 Task: Explore Airbnb accommodation in Bor, Serbia from 2nd November, 2023 to 9th November, 2023 for 5 adults. Place can be shared room with 2 bedrooms having 5 beds and 2 bathrooms. Property type can be flat. Look for 3 properties as per requirement.
Action: Mouse moved to (509, 75)
Screenshot: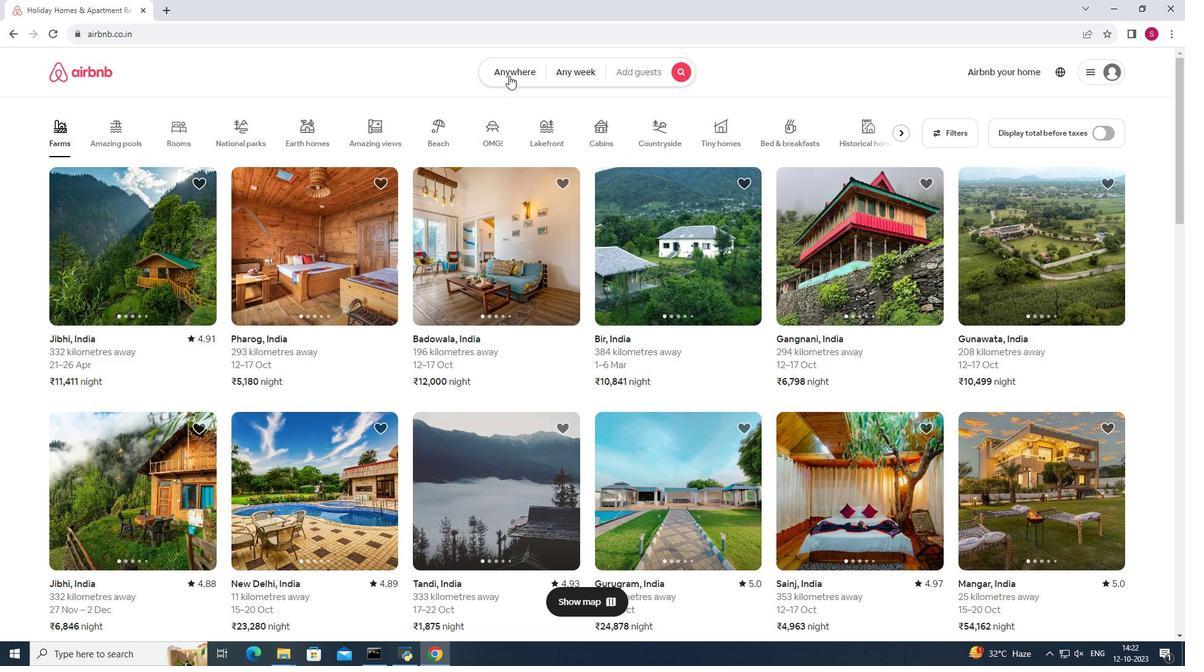 
Action: Mouse pressed left at (509, 75)
Screenshot: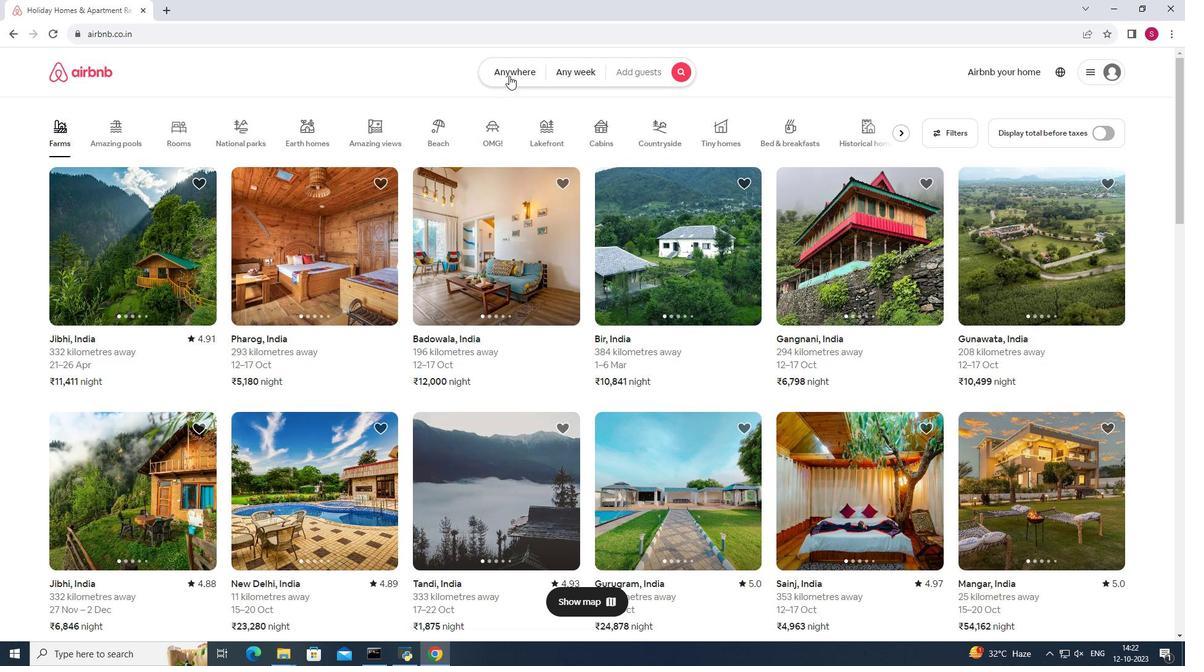 
Action: Mouse moved to (437, 118)
Screenshot: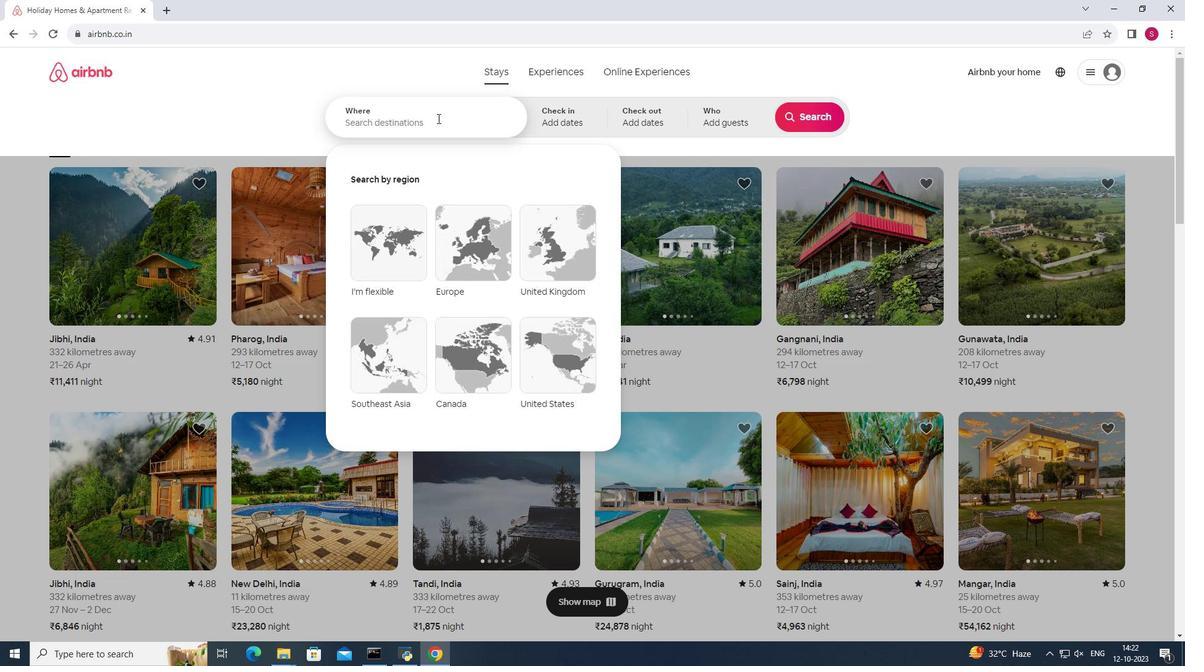 
Action: Mouse pressed left at (437, 118)
Screenshot: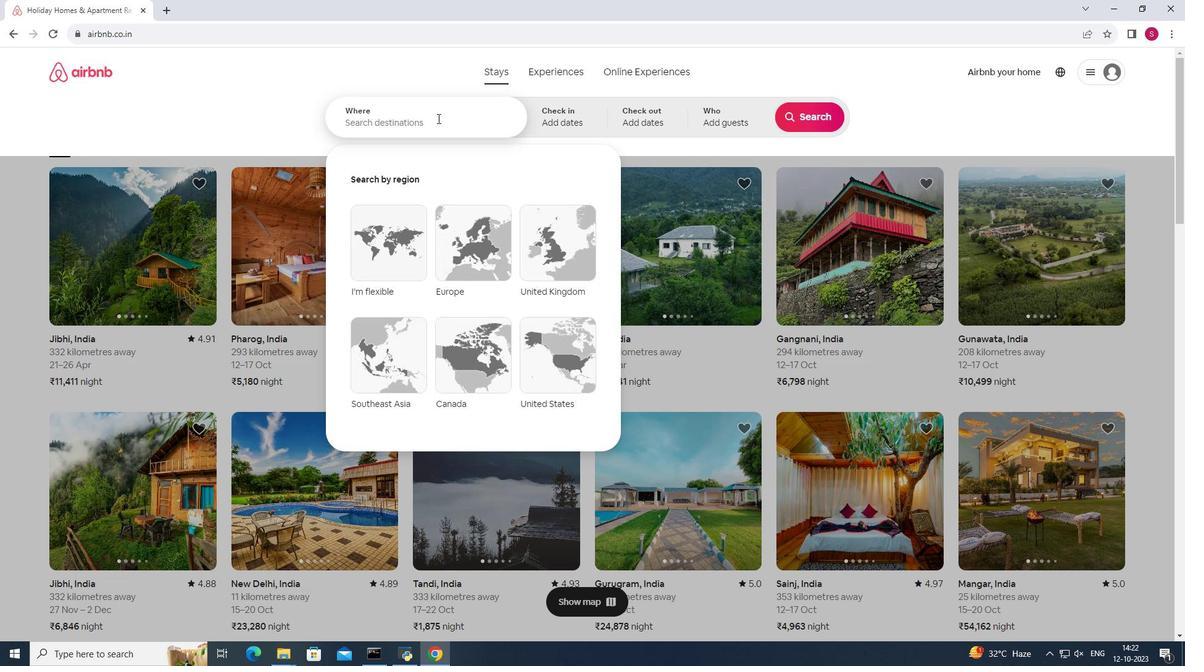 
Action: Mouse moved to (434, 118)
Screenshot: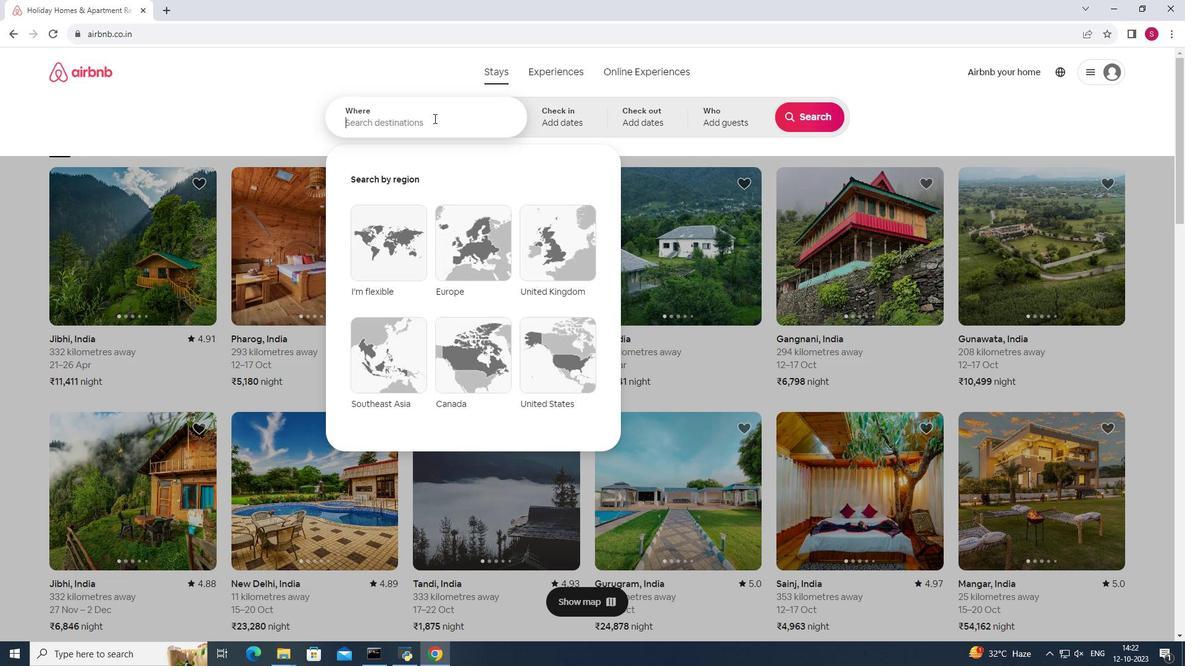 
Action: Key pressed <Key.shift>Bor<Key.space>,<Key.space><Key.shift>Serbia
Screenshot: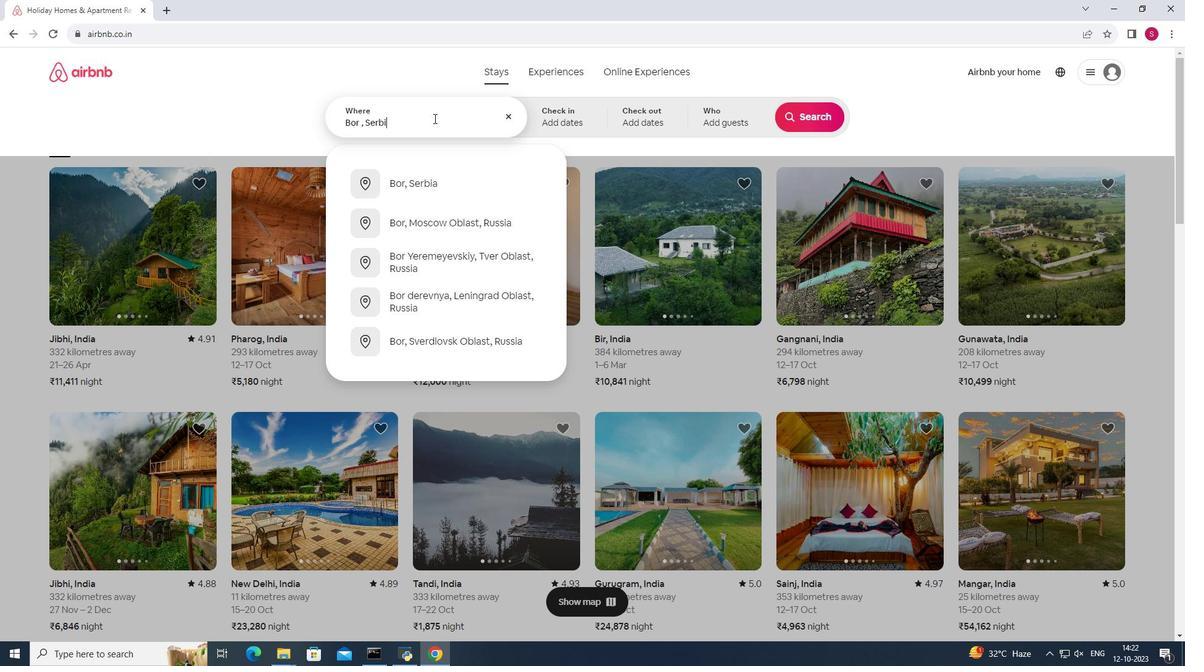 
Action: Mouse moved to (434, 188)
Screenshot: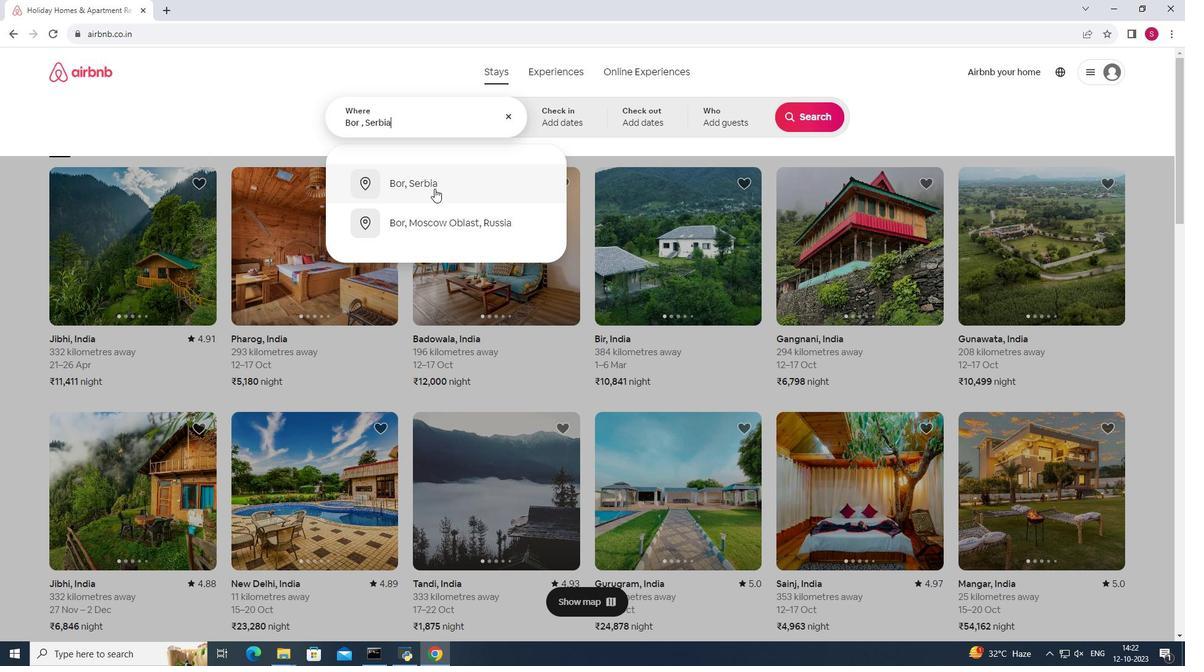 
Action: Mouse pressed left at (434, 188)
Screenshot: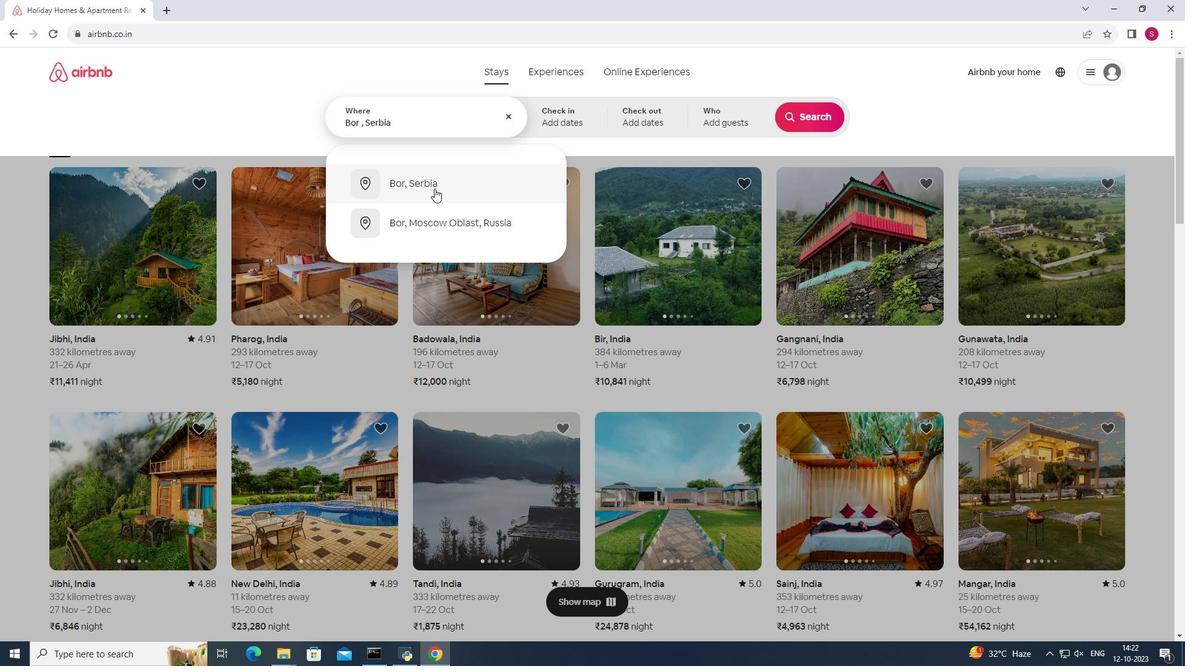 
Action: Mouse moved to (737, 271)
Screenshot: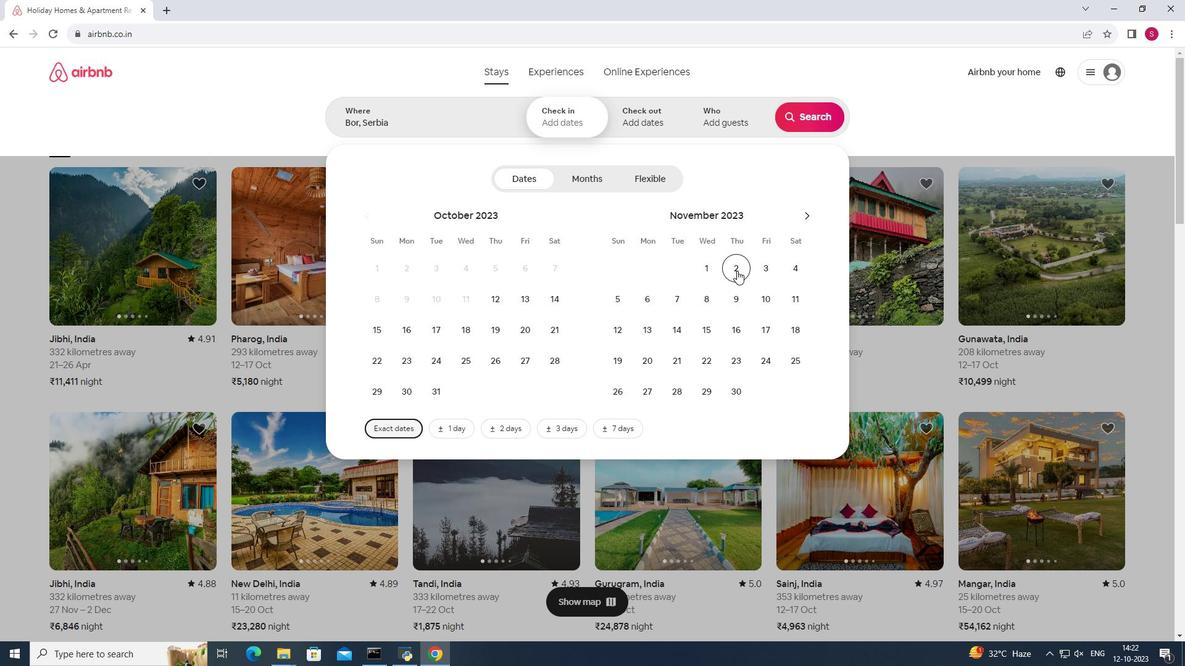 
Action: Mouse pressed left at (737, 271)
Screenshot: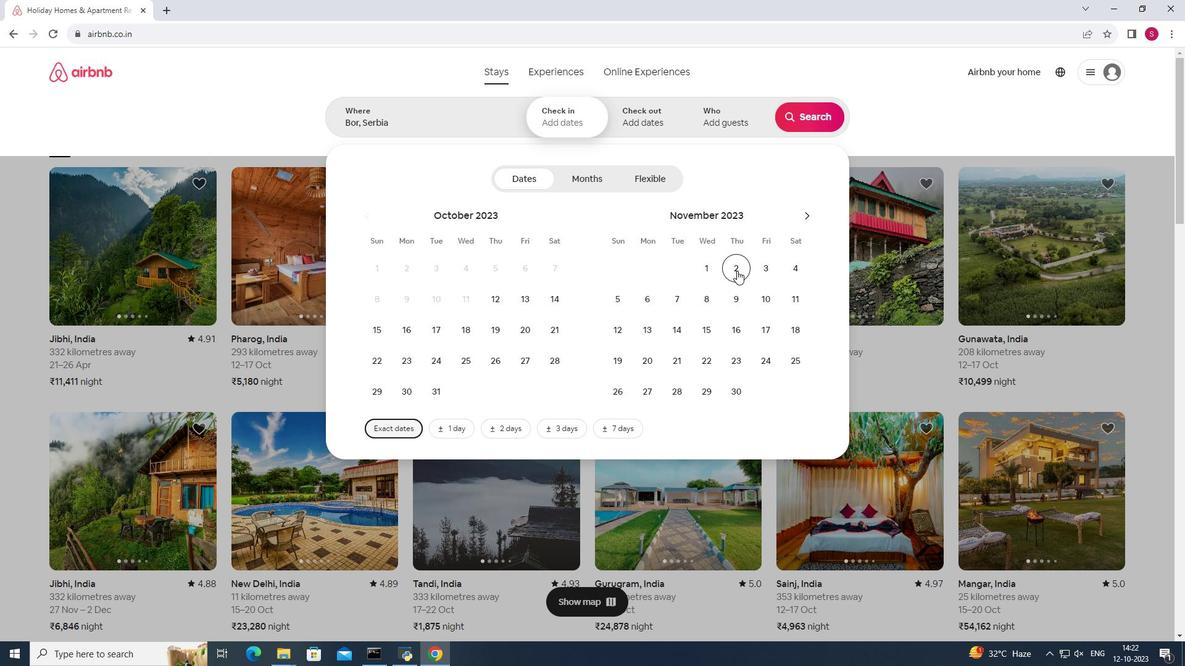 
Action: Mouse moved to (730, 303)
Screenshot: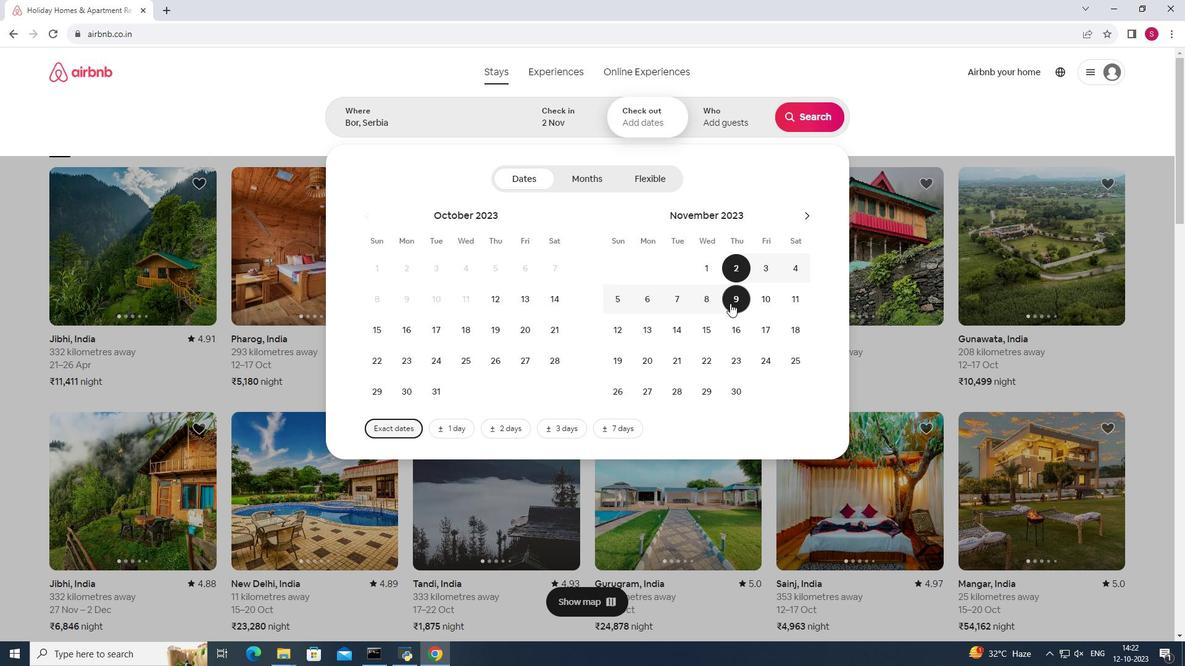 
Action: Mouse pressed left at (730, 303)
Screenshot: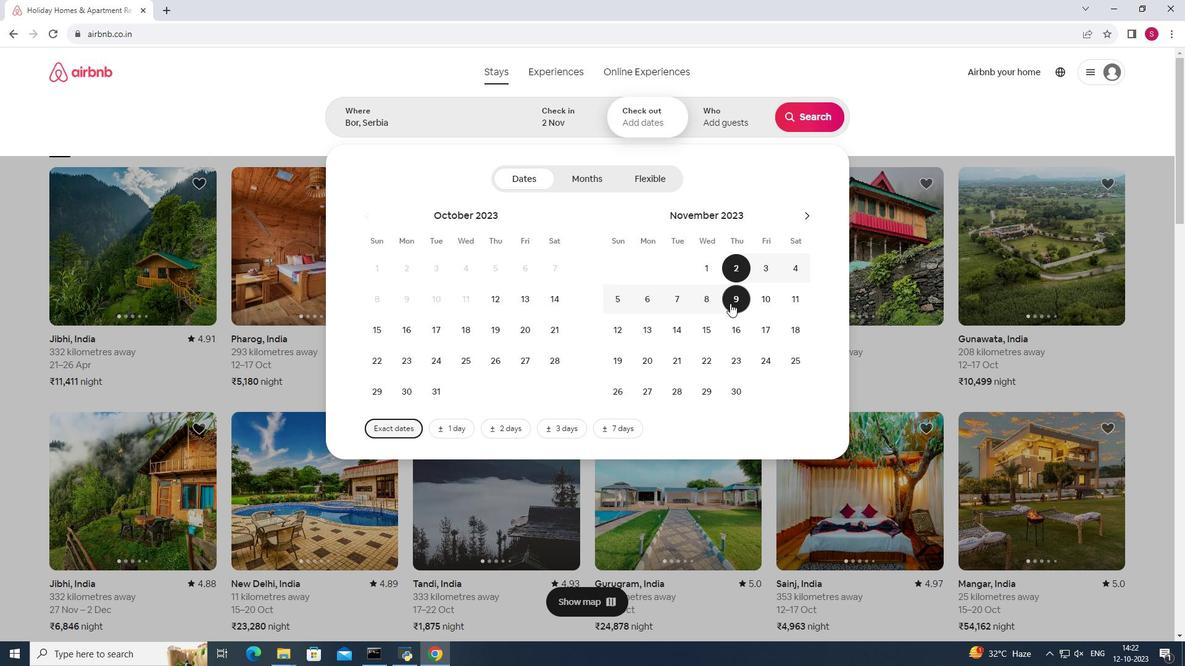 
Action: Mouse moved to (709, 116)
Screenshot: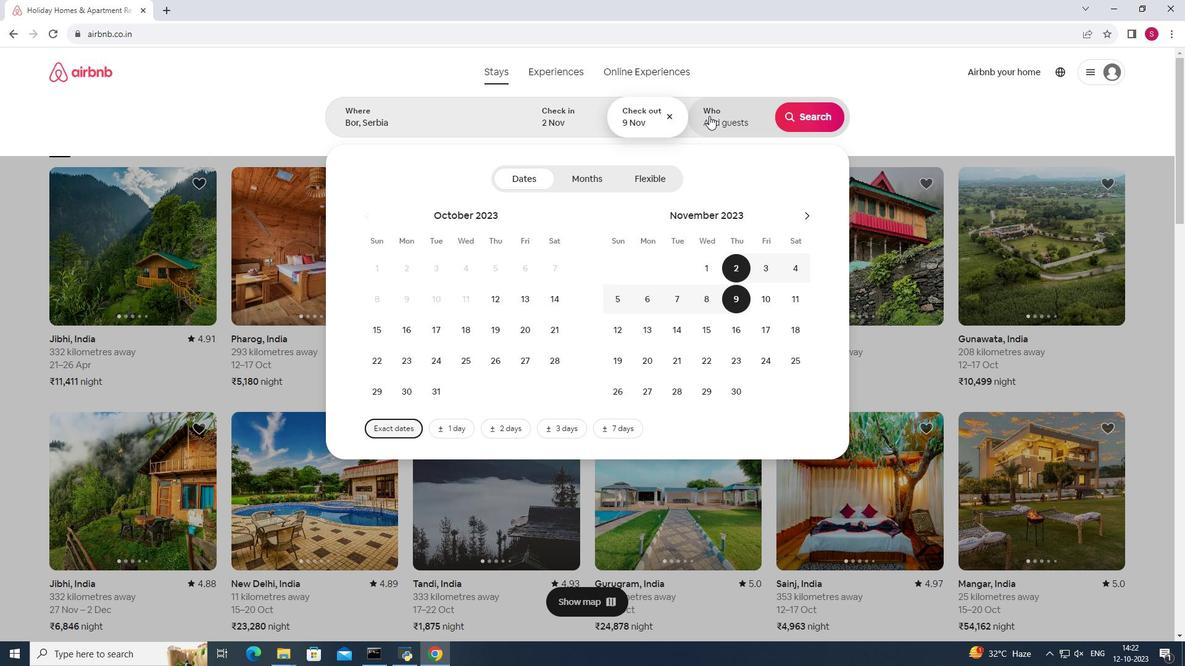 
Action: Mouse pressed left at (709, 116)
Screenshot: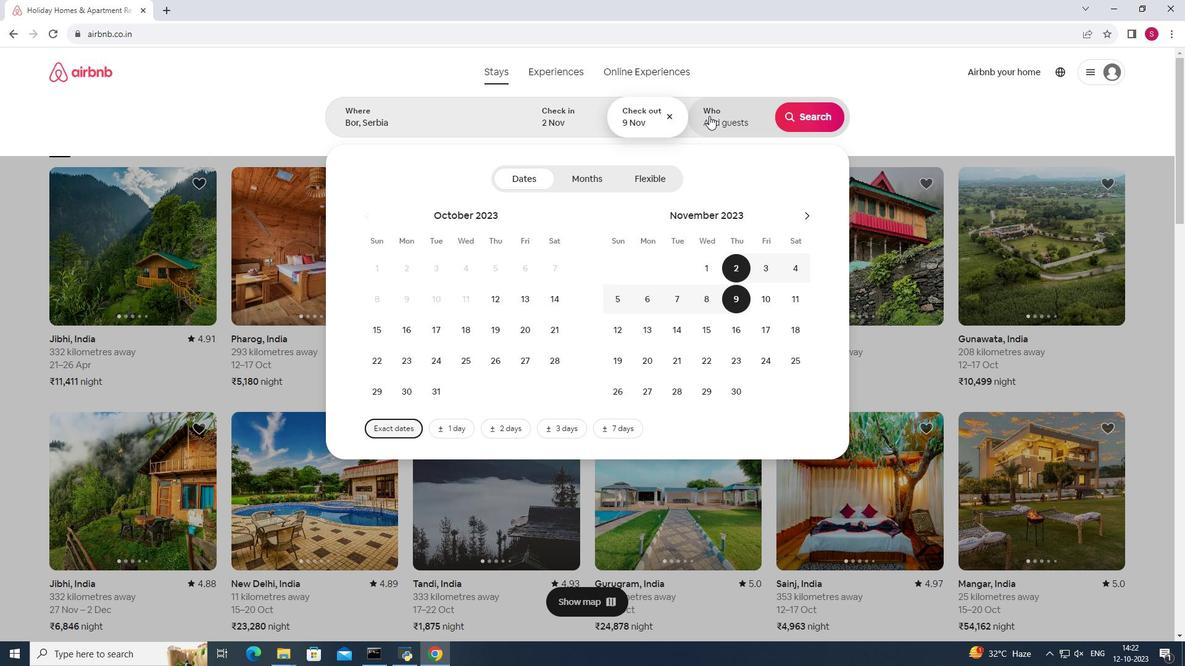 
Action: Mouse moved to (818, 180)
Screenshot: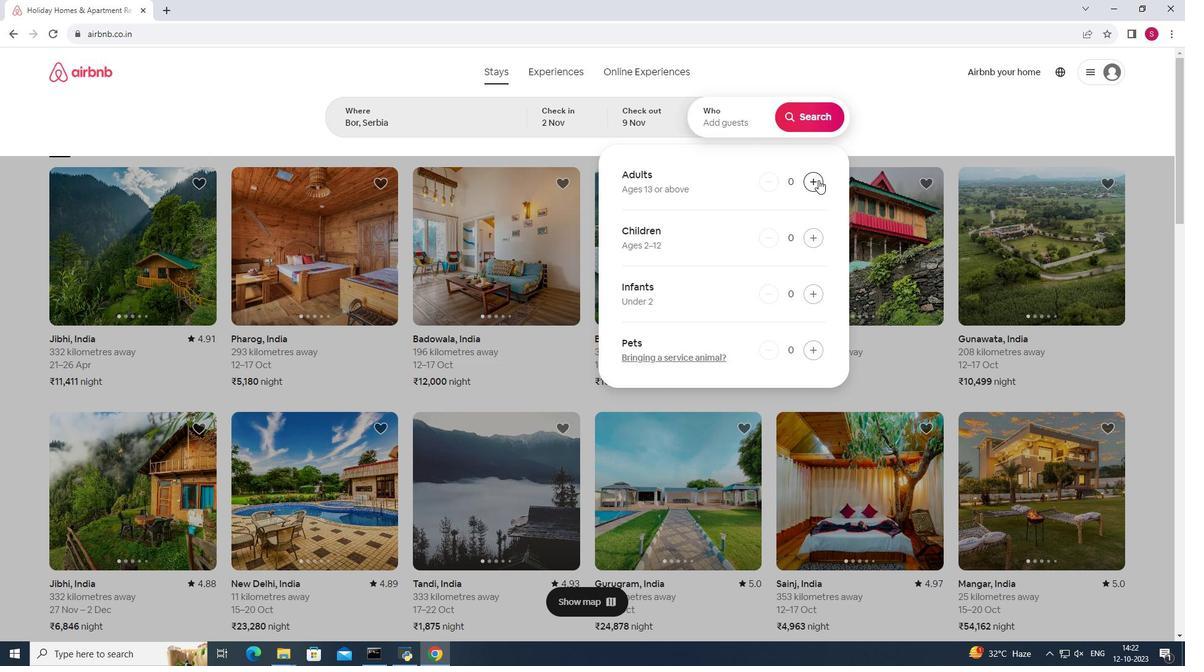 
Action: Mouse pressed left at (818, 180)
Screenshot: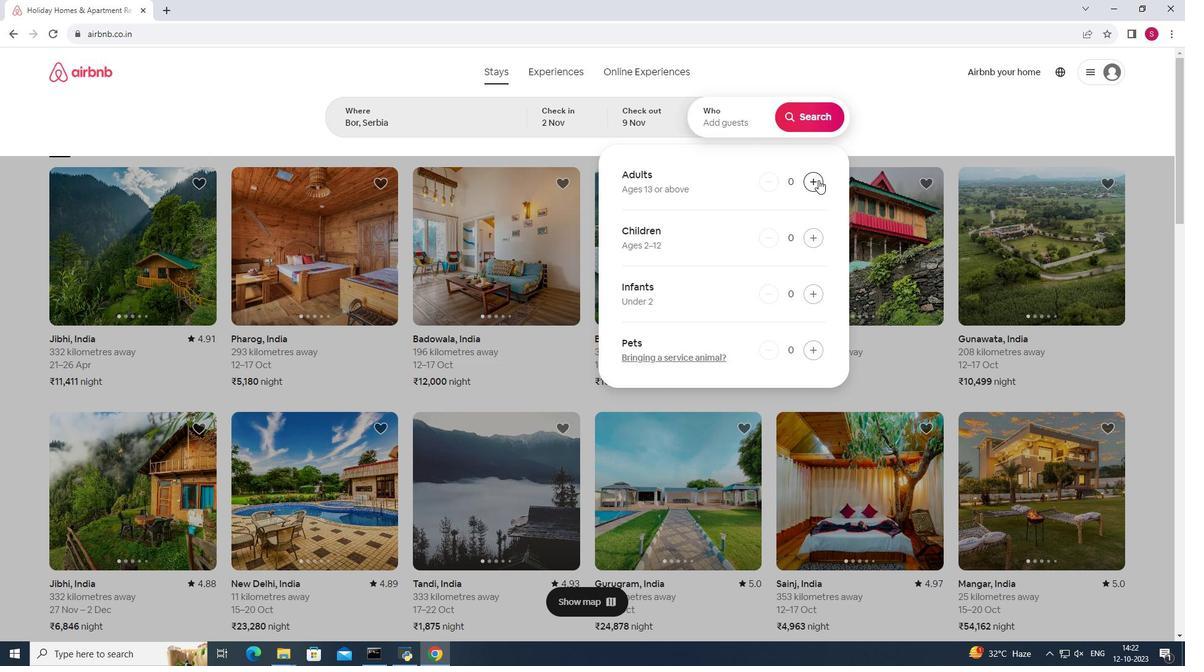 
Action: Mouse moved to (818, 180)
Screenshot: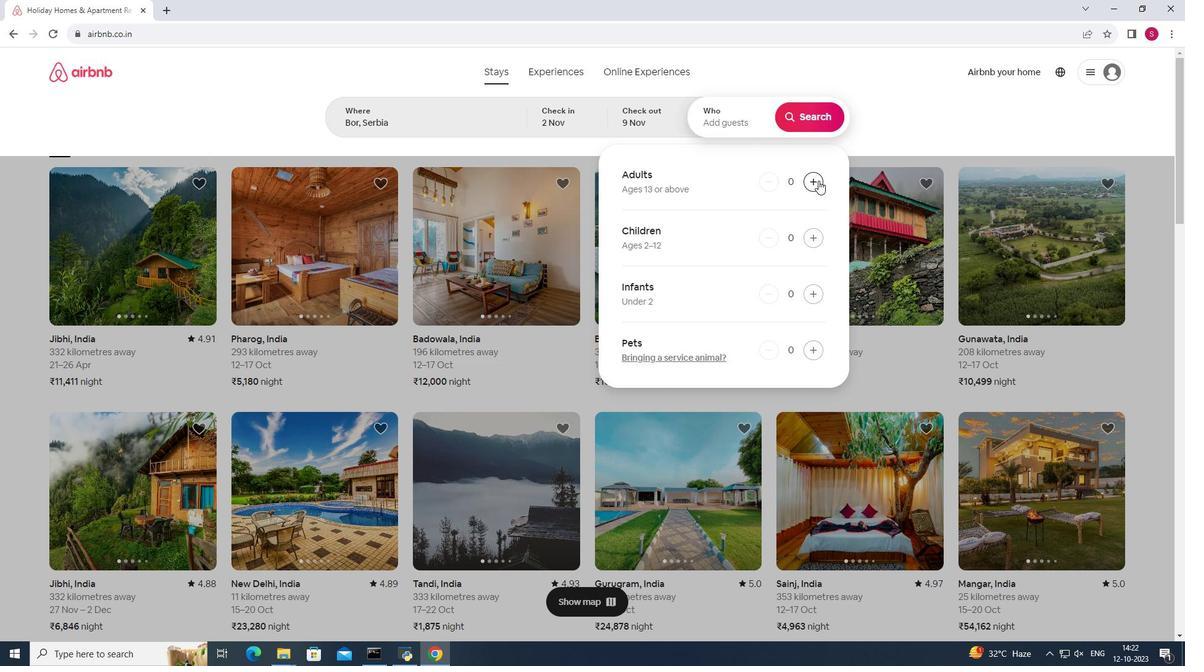 
Action: Mouse pressed left at (818, 180)
Screenshot: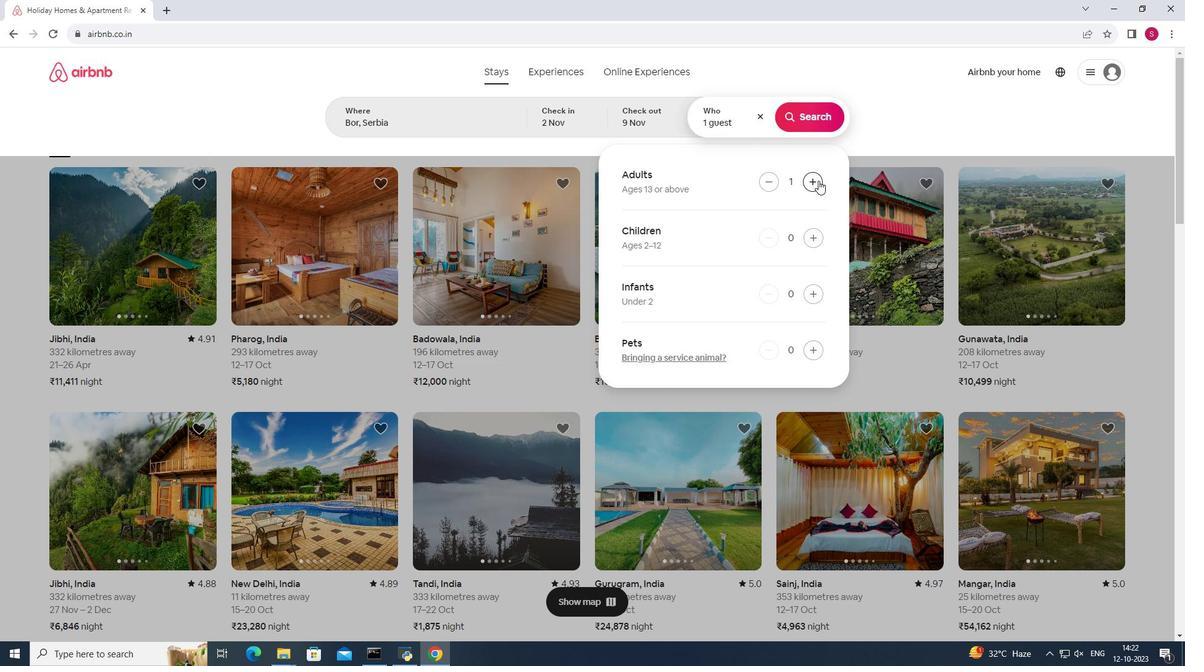 
Action: Mouse moved to (813, 186)
Screenshot: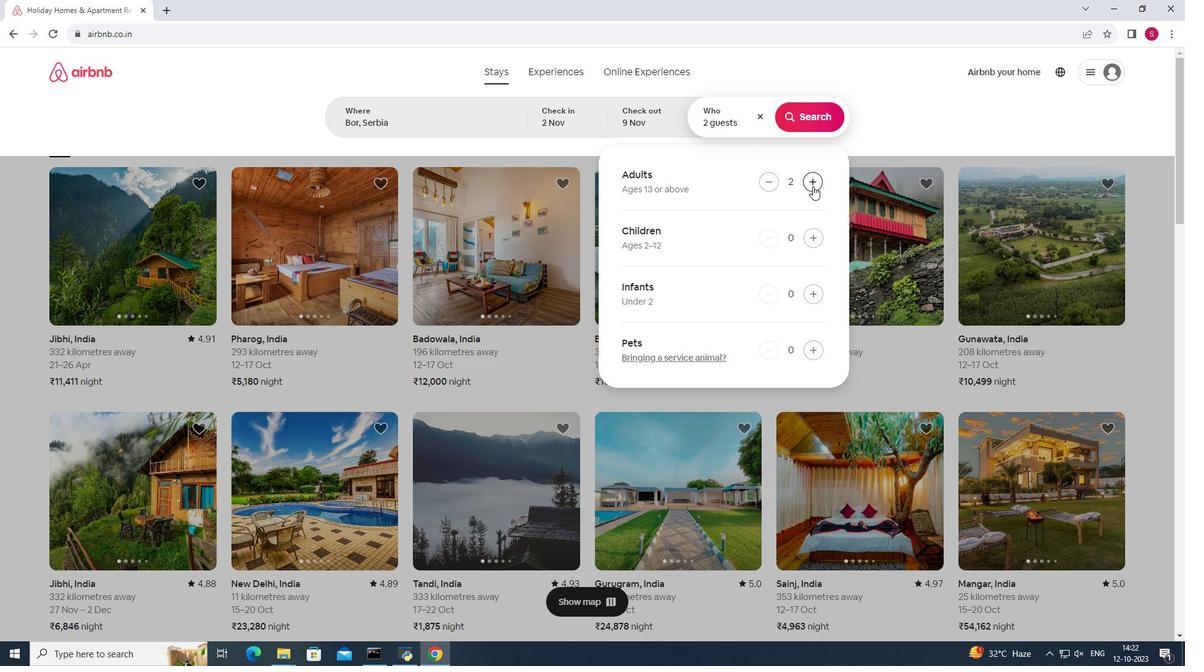
Action: Mouse pressed left at (813, 186)
Screenshot: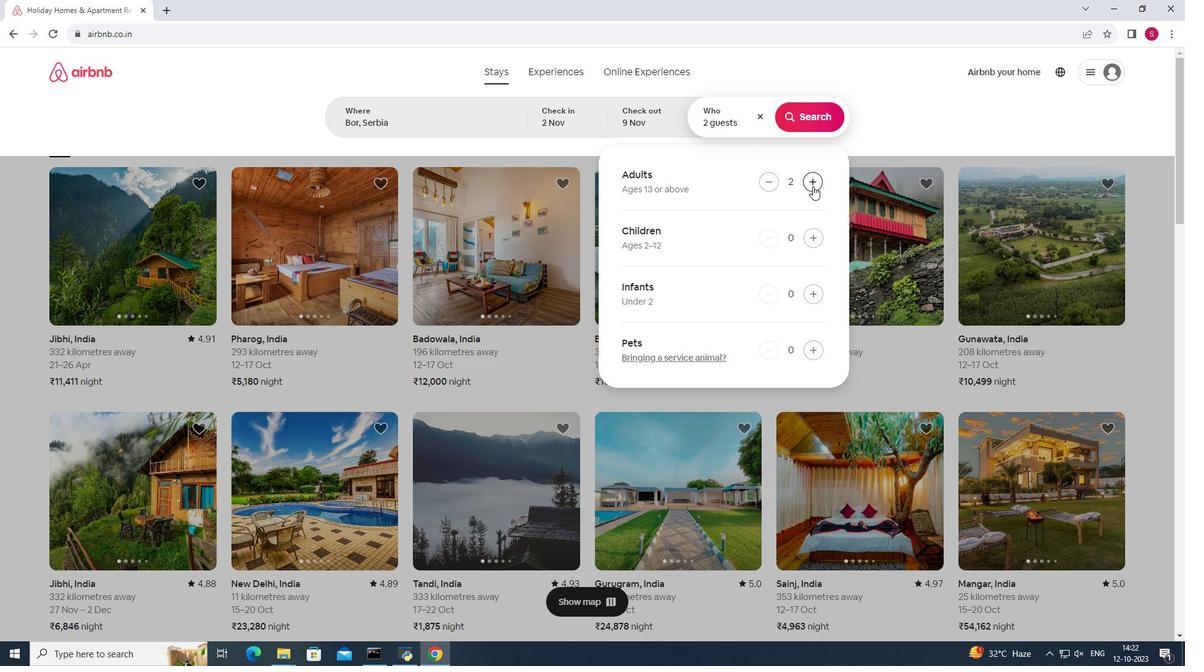 
Action: Mouse moved to (813, 186)
Screenshot: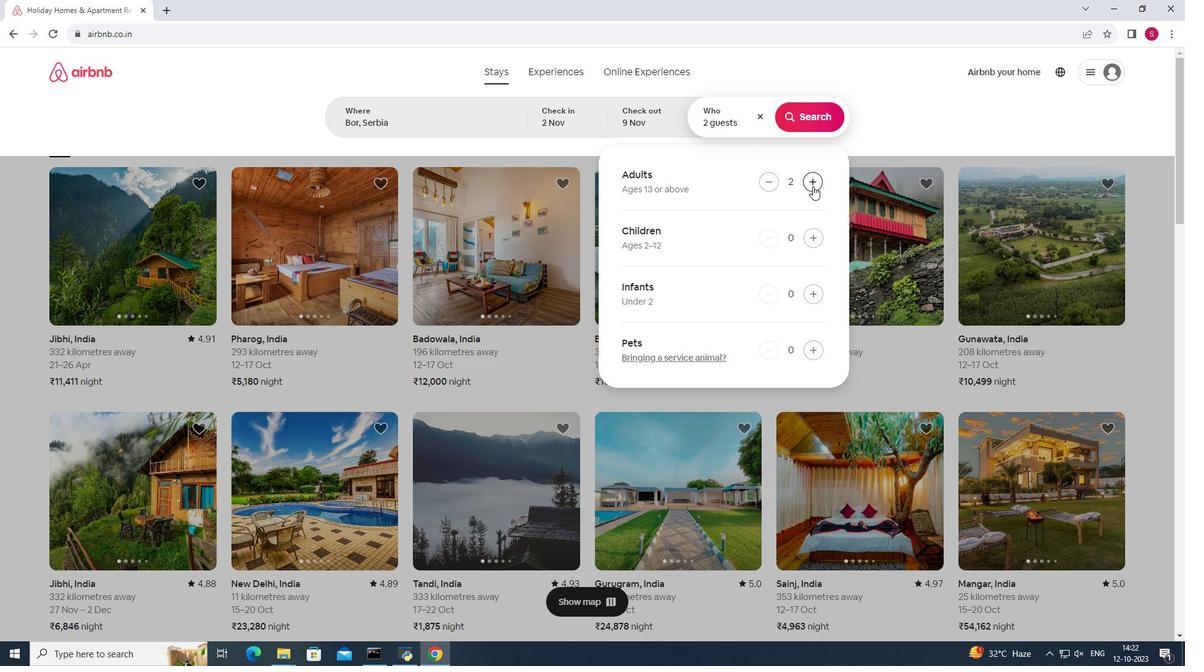 
Action: Mouse pressed left at (813, 186)
Screenshot: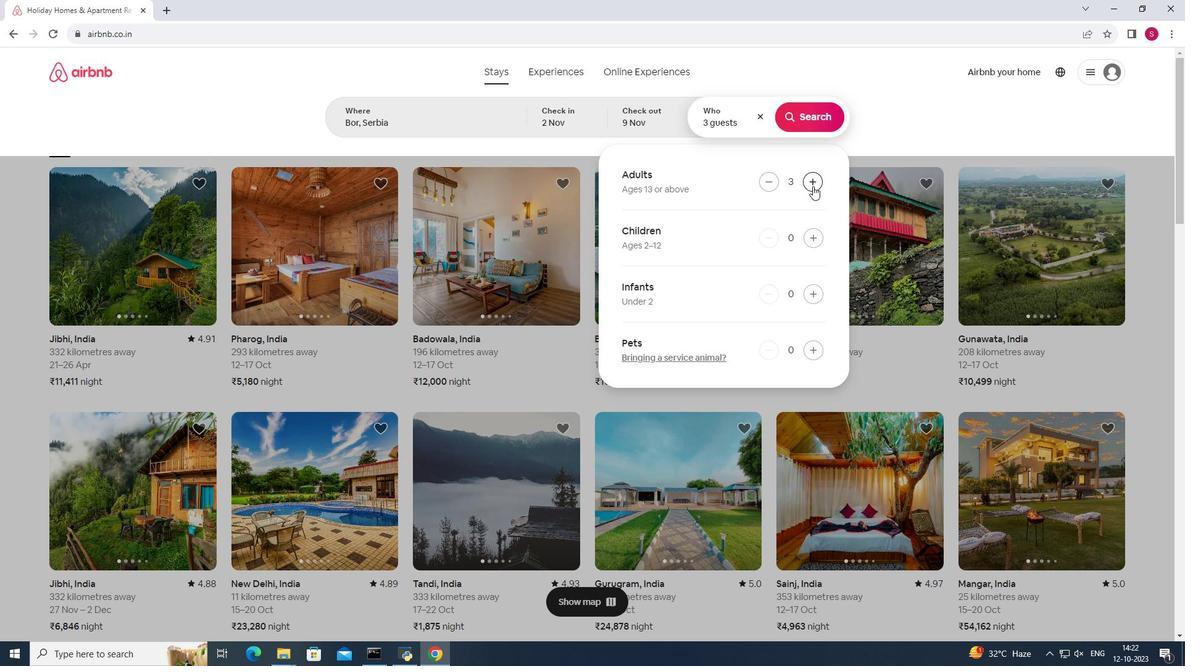 
Action: Mouse pressed left at (813, 186)
Screenshot: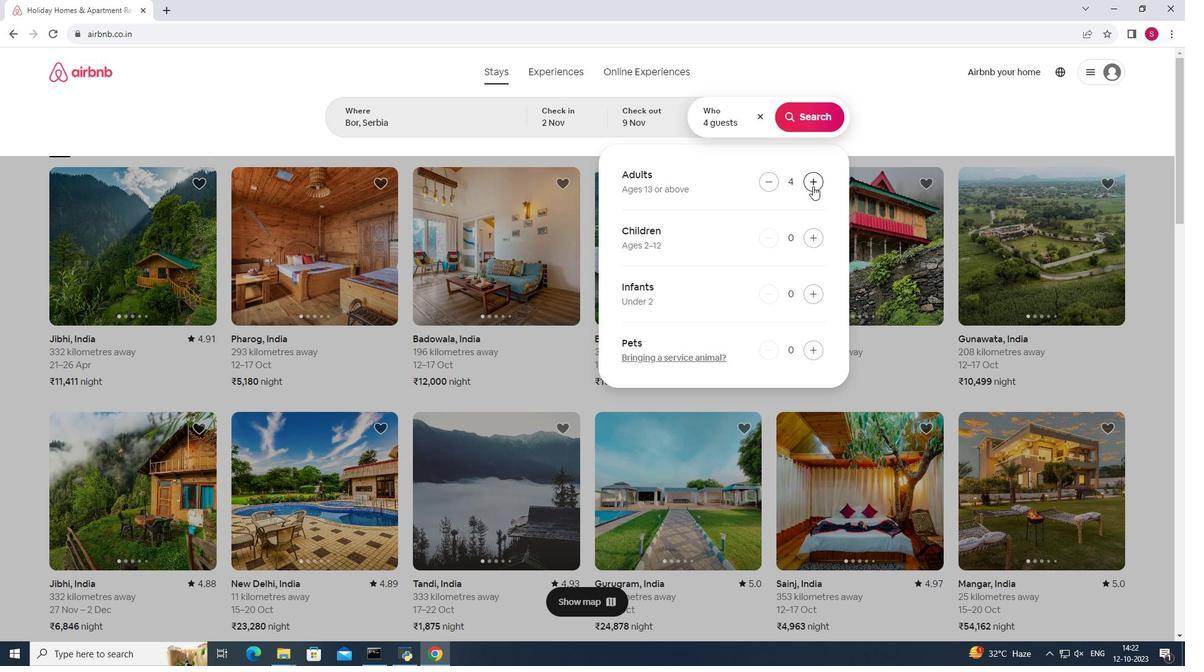 
Action: Mouse moved to (810, 121)
Screenshot: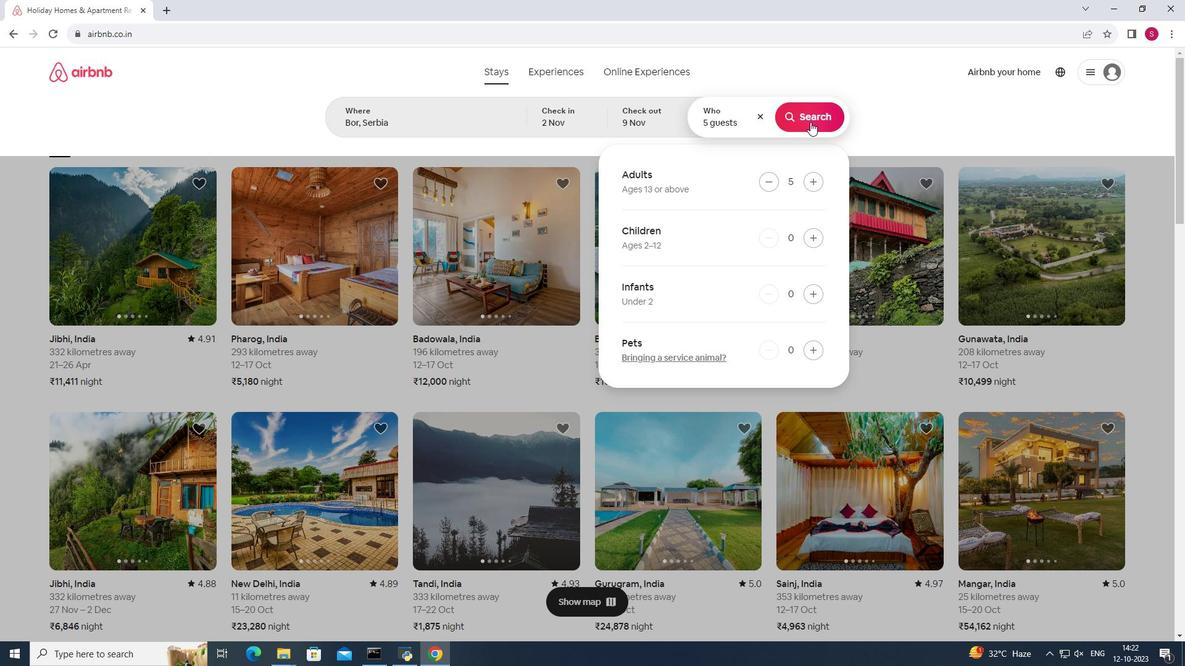 
Action: Mouse pressed left at (810, 121)
Screenshot: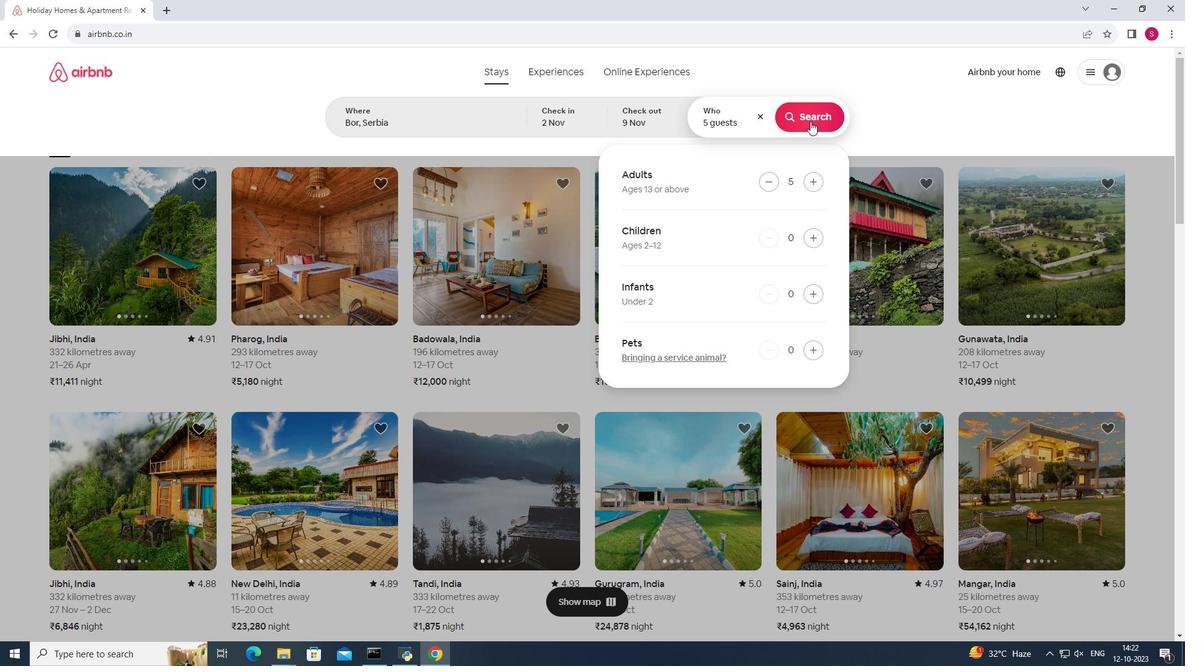 
Action: Mouse moved to (977, 123)
Screenshot: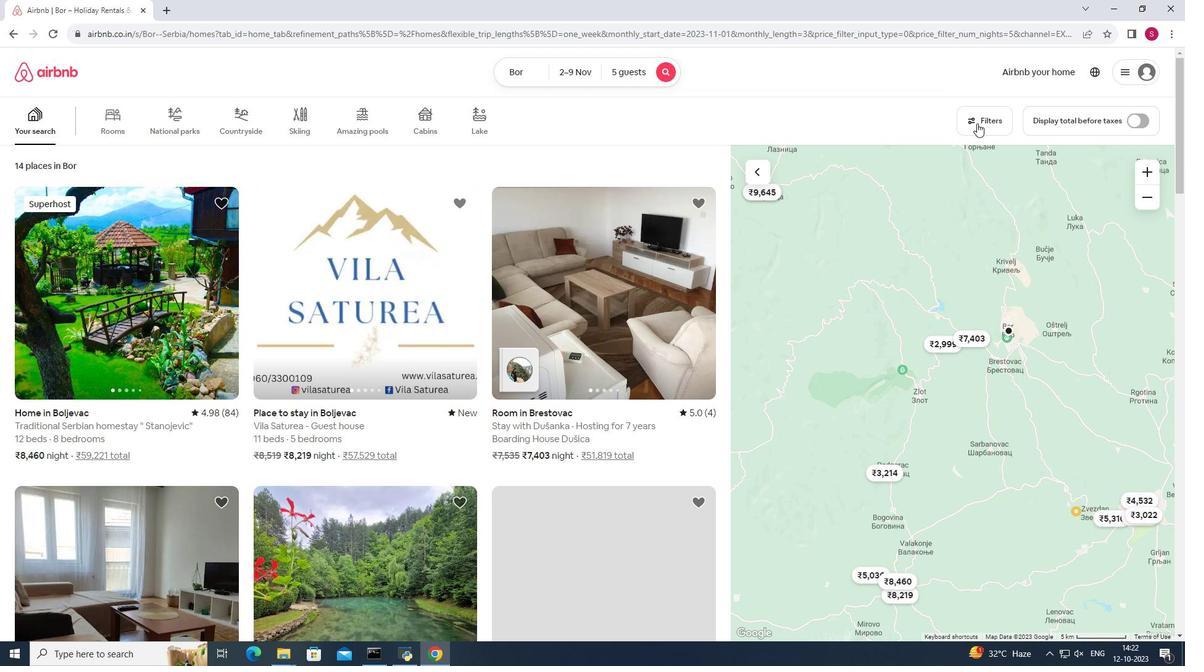 
Action: Mouse pressed left at (977, 123)
Screenshot: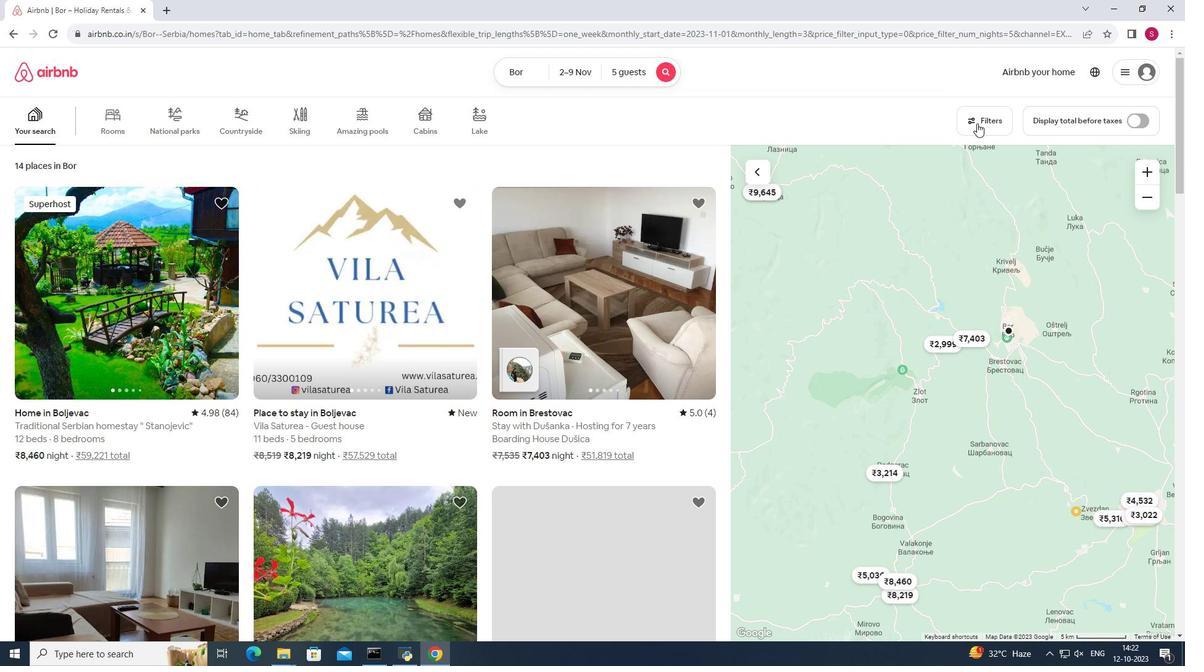
Action: Mouse moved to (569, 298)
Screenshot: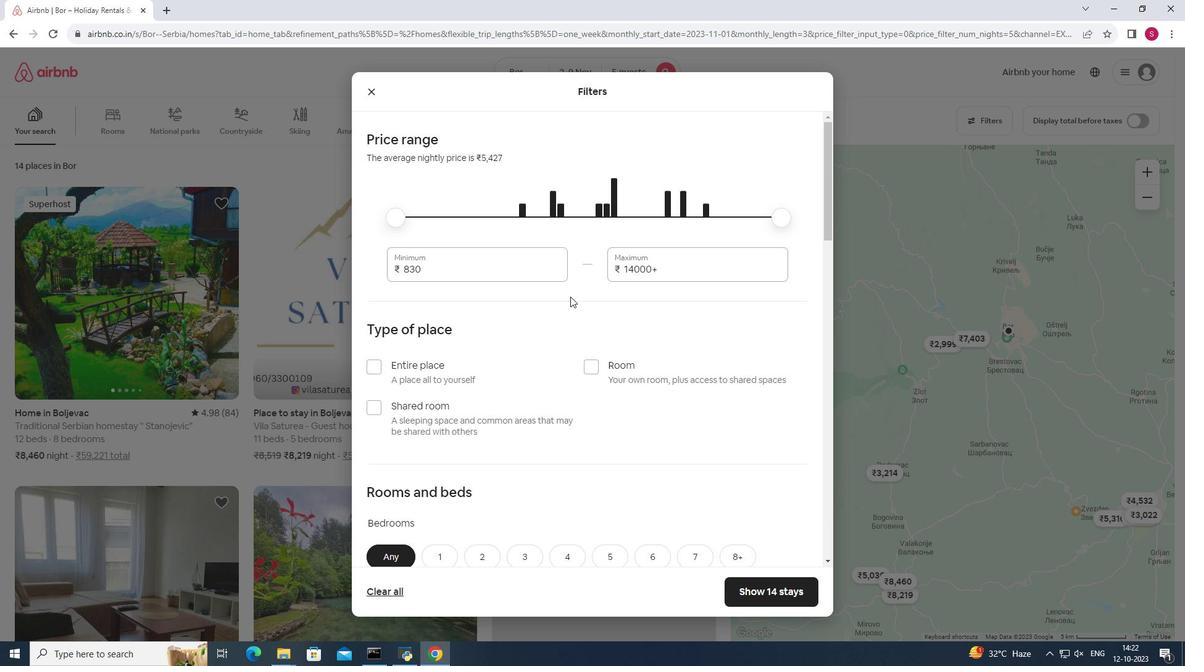 
Action: Mouse scrolled (569, 297) with delta (0, 0)
Screenshot: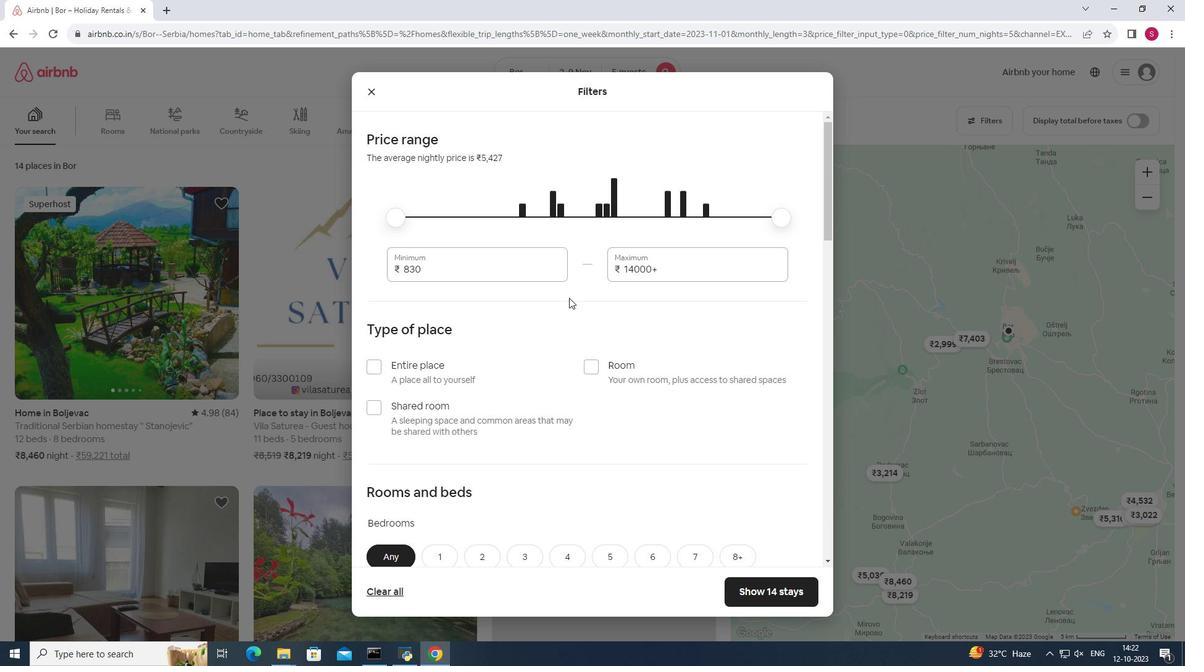 
Action: Mouse moved to (380, 349)
Screenshot: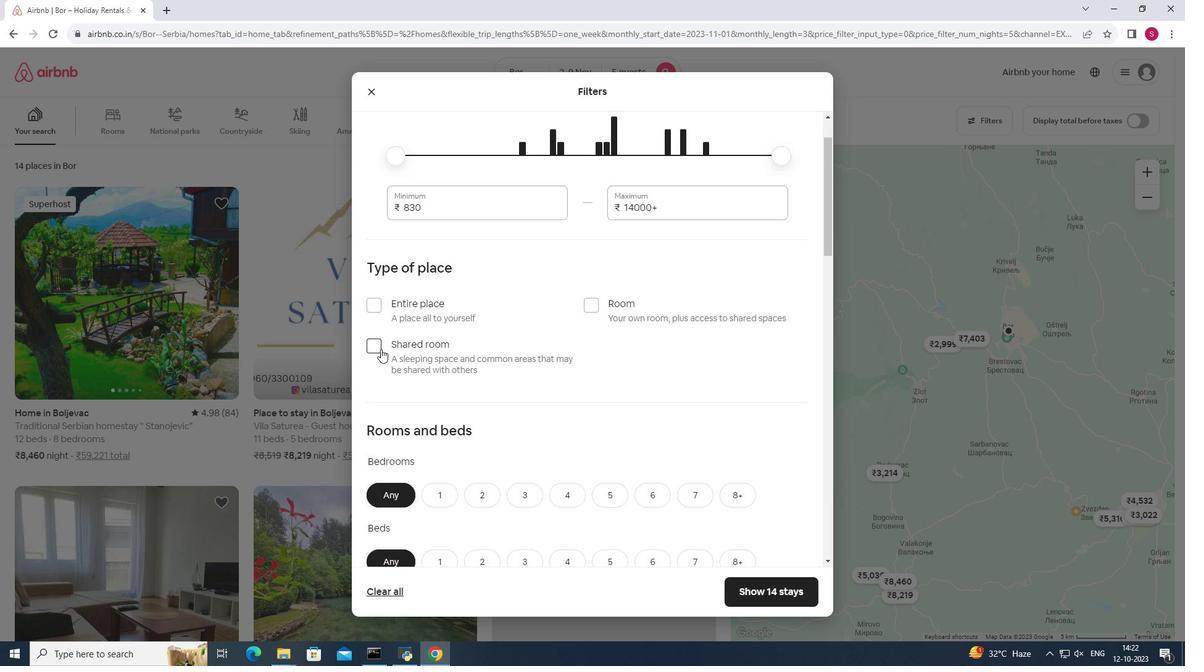 
Action: Mouse pressed left at (380, 349)
Screenshot: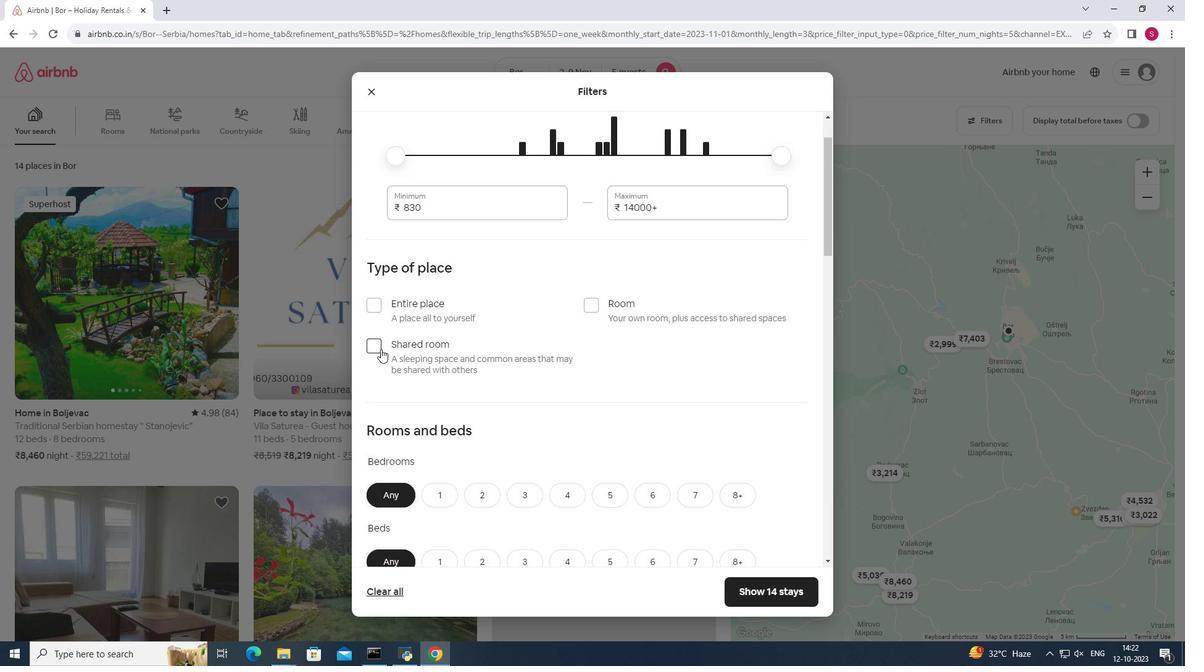 
Action: Mouse moved to (632, 362)
Screenshot: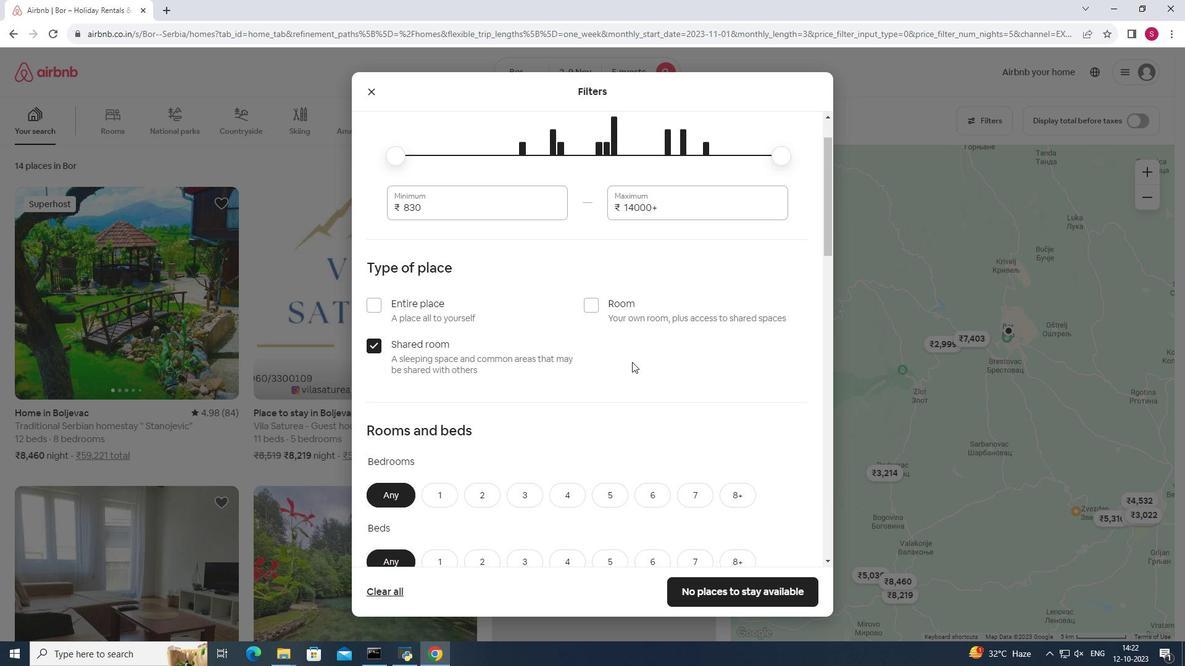 
Action: Mouse scrolled (632, 361) with delta (0, 0)
Screenshot: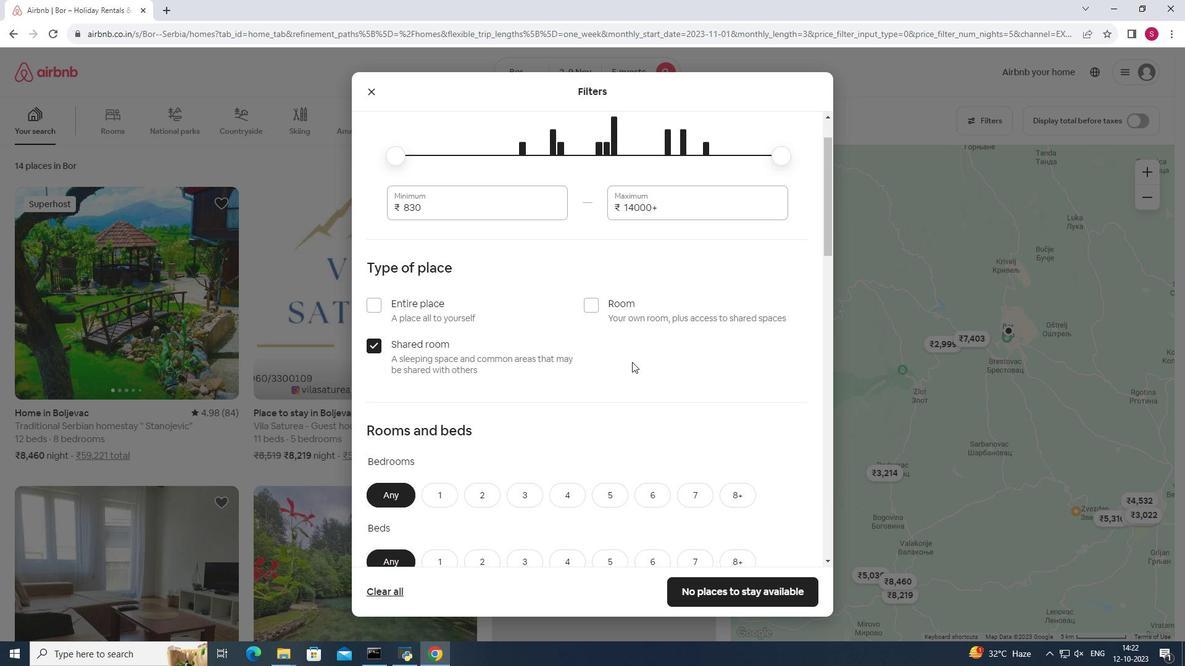 
Action: Mouse scrolled (632, 361) with delta (0, 0)
Screenshot: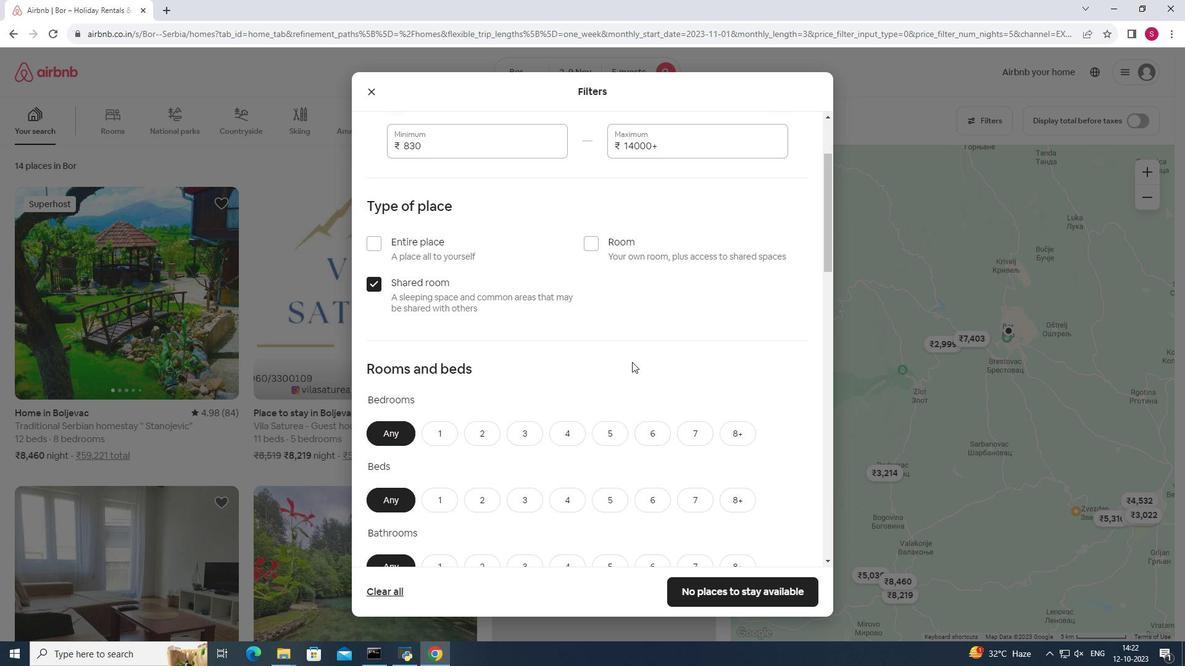 
Action: Mouse scrolled (632, 361) with delta (0, 0)
Screenshot: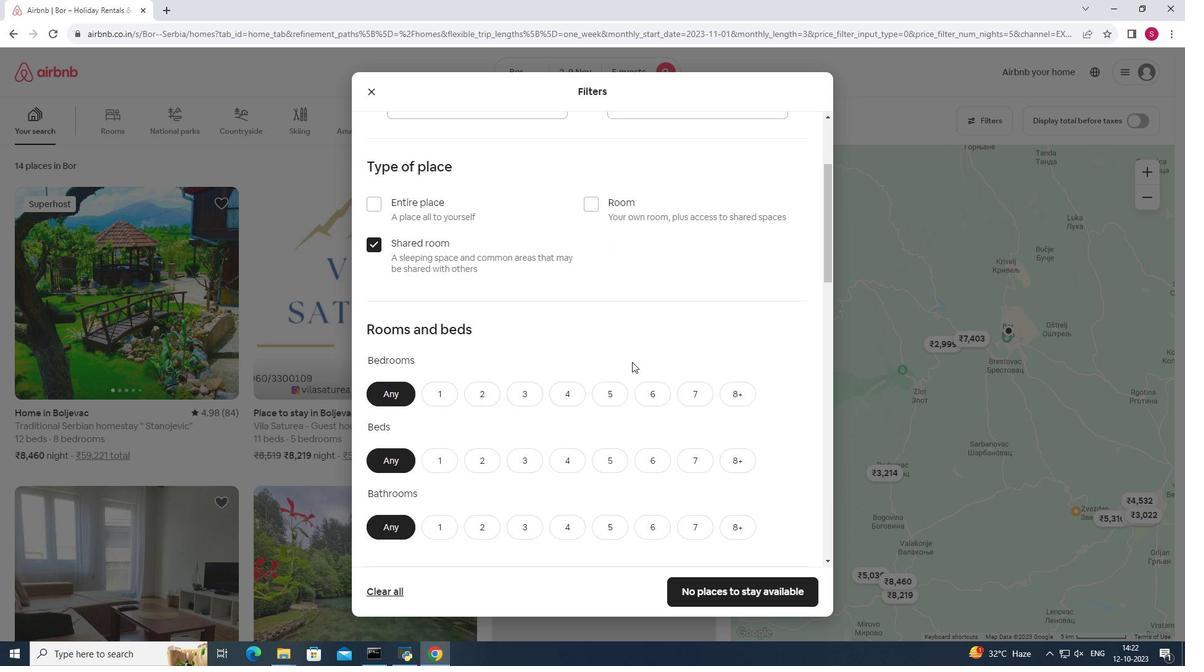 
Action: Mouse moved to (485, 313)
Screenshot: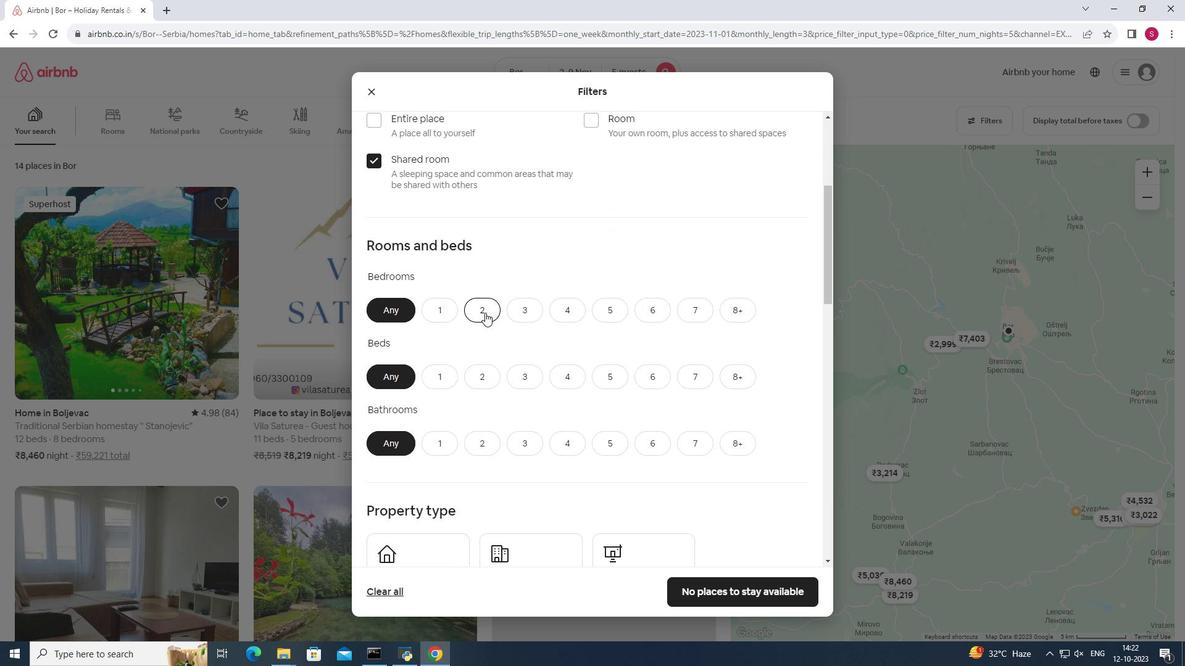 
Action: Mouse pressed left at (485, 313)
Screenshot: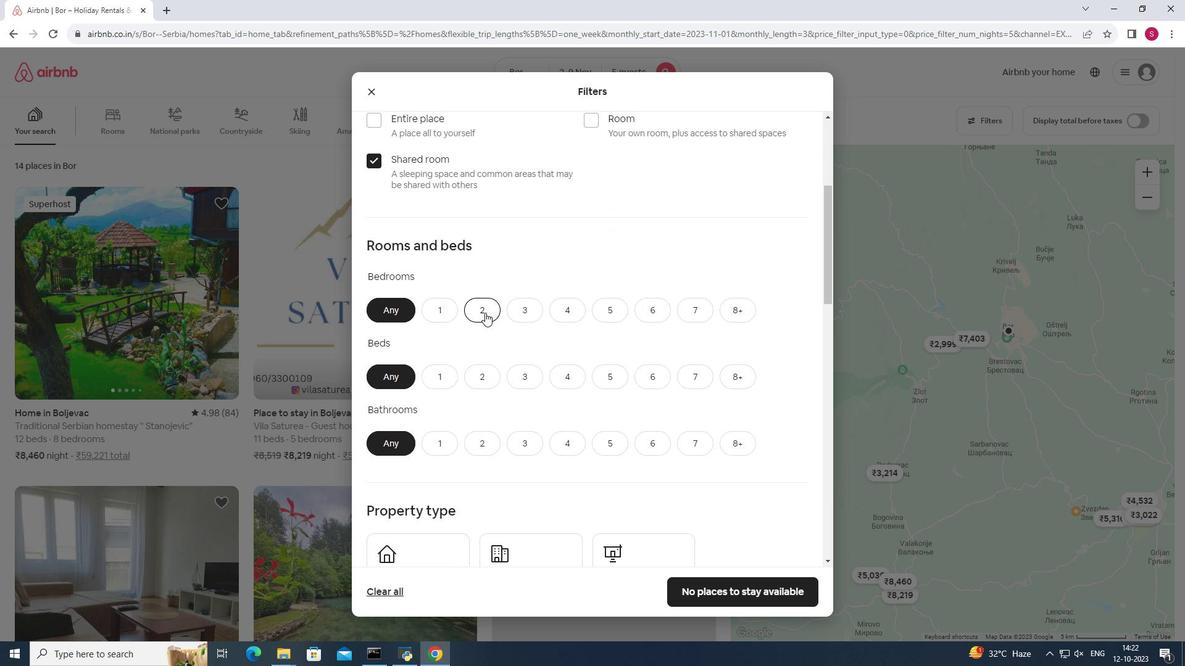 
Action: Mouse moved to (606, 377)
Screenshot: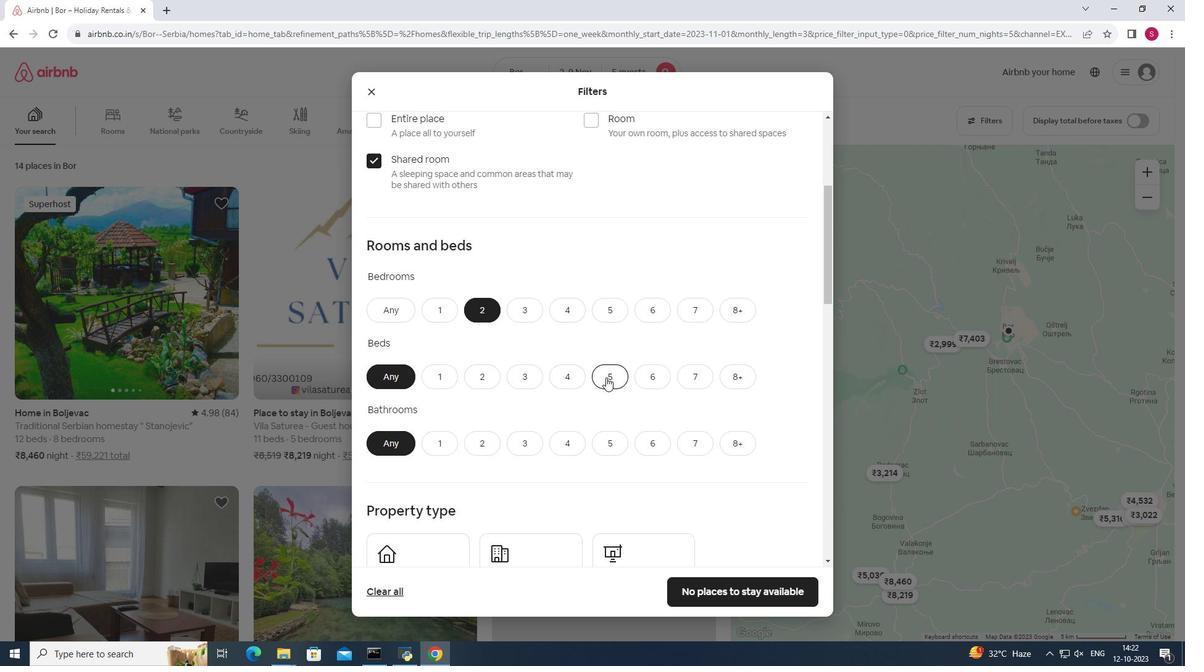 
Action: Mouse pressed left at (606, 377)
Screenshot: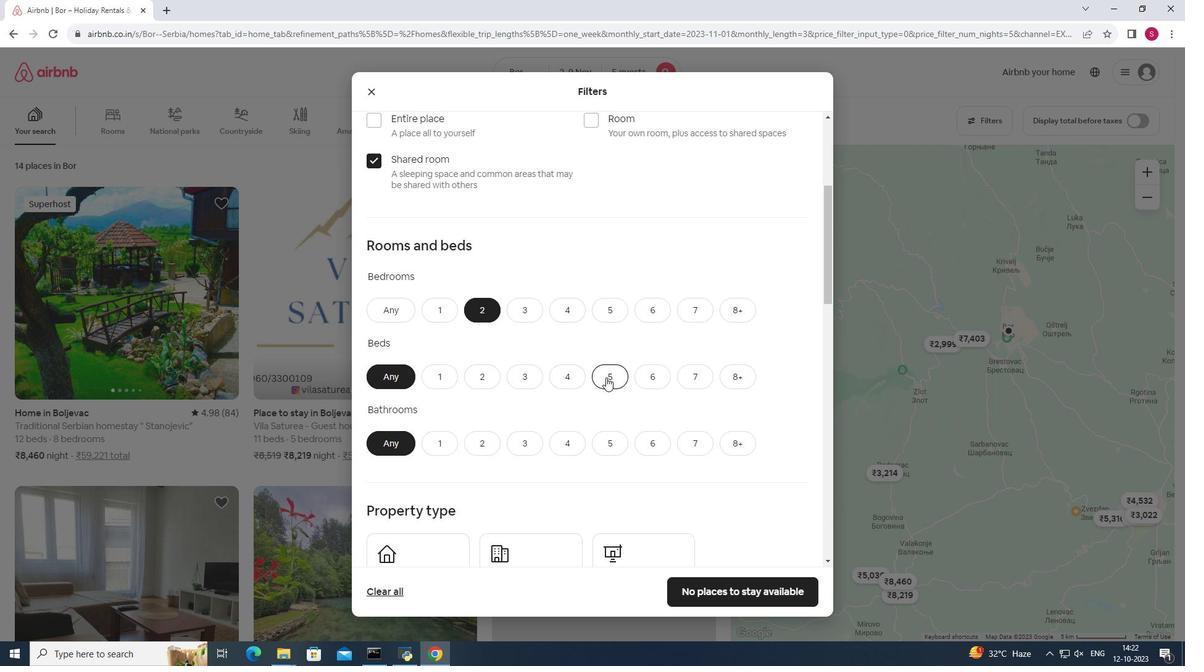 
Action: Mouse moved to (482, 448)
Screenshot: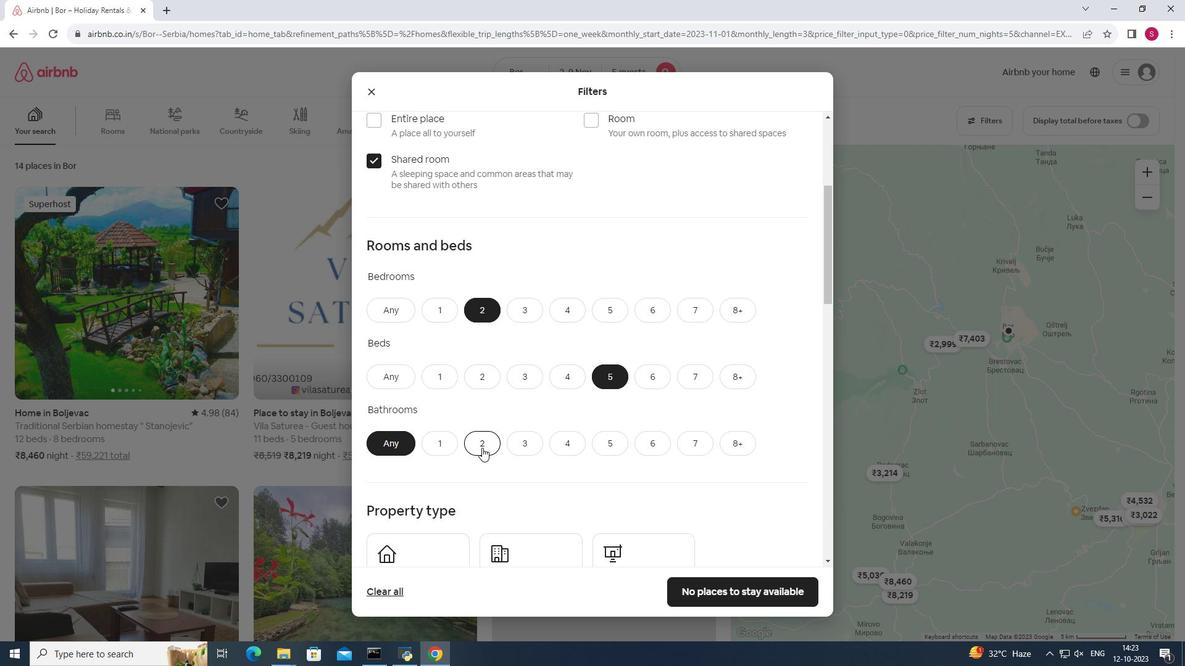 
Action: Mouse pressed left at (482, 448)
Screenshot: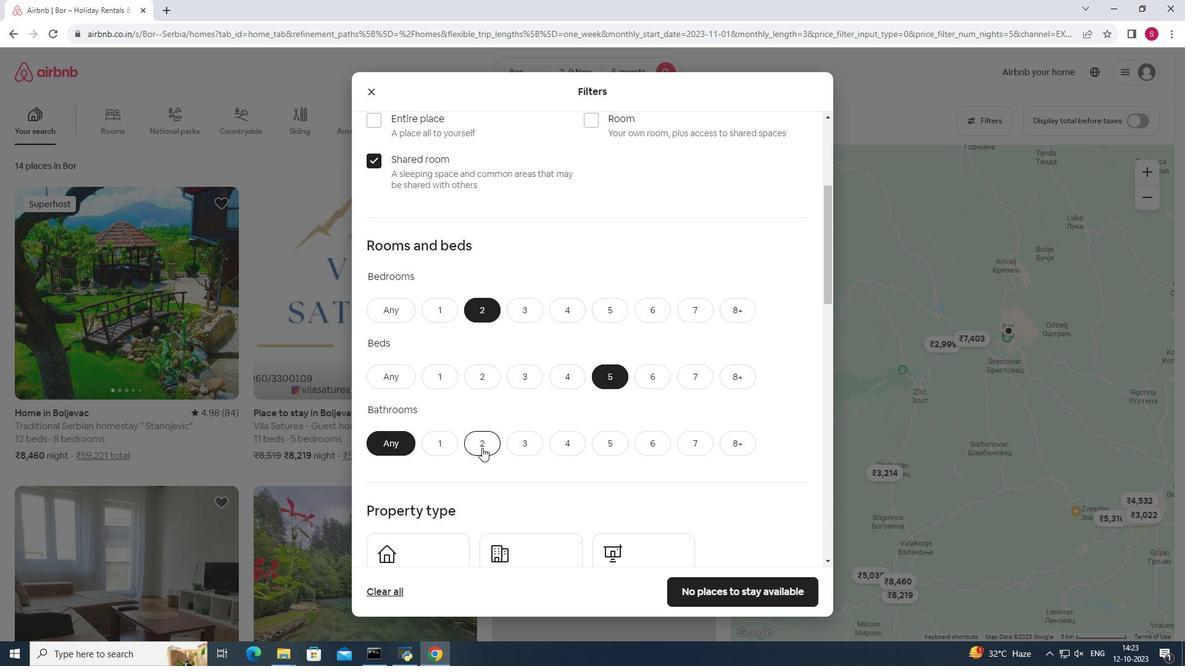 
Action: Mouse moved to (796, 478)
Screenshot: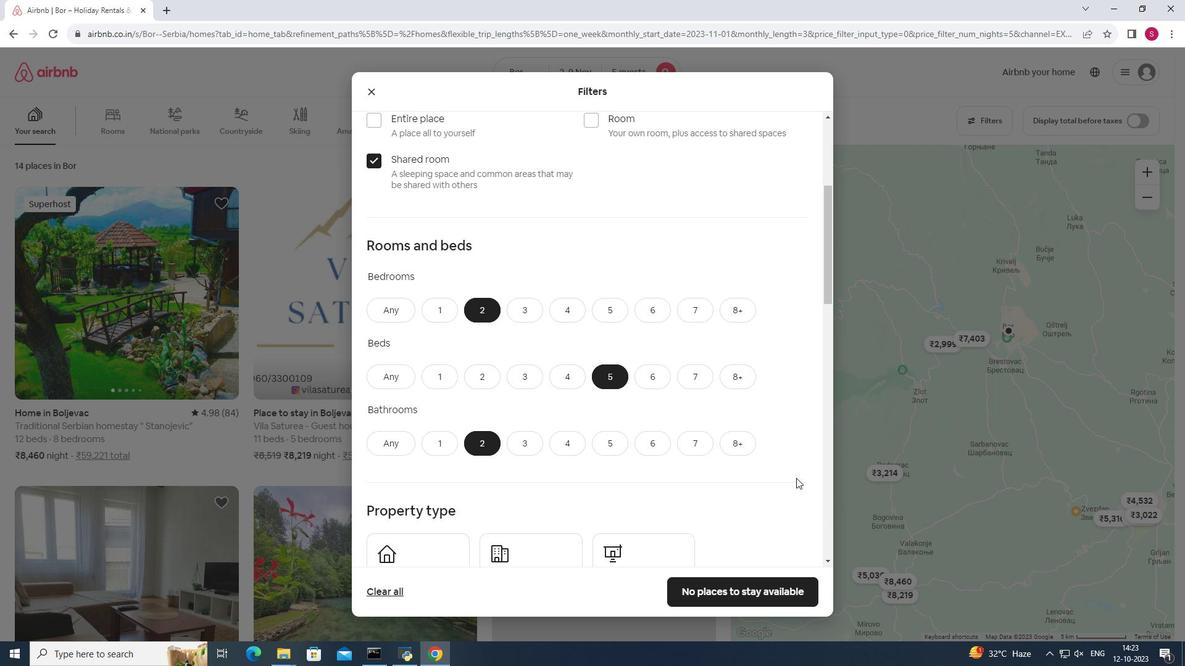 
Action: Mouse scrolled (796, 477) with delta (0, 0)
Screenshot: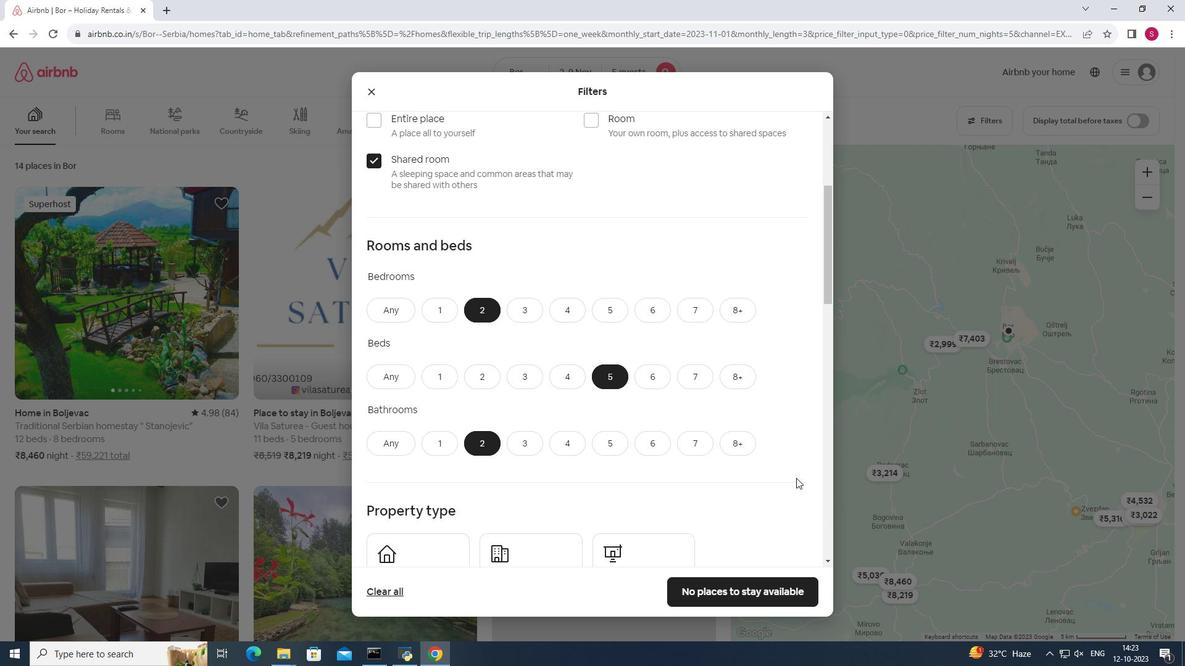 
Action: Mouse moved to (794, 477)
Screenshot: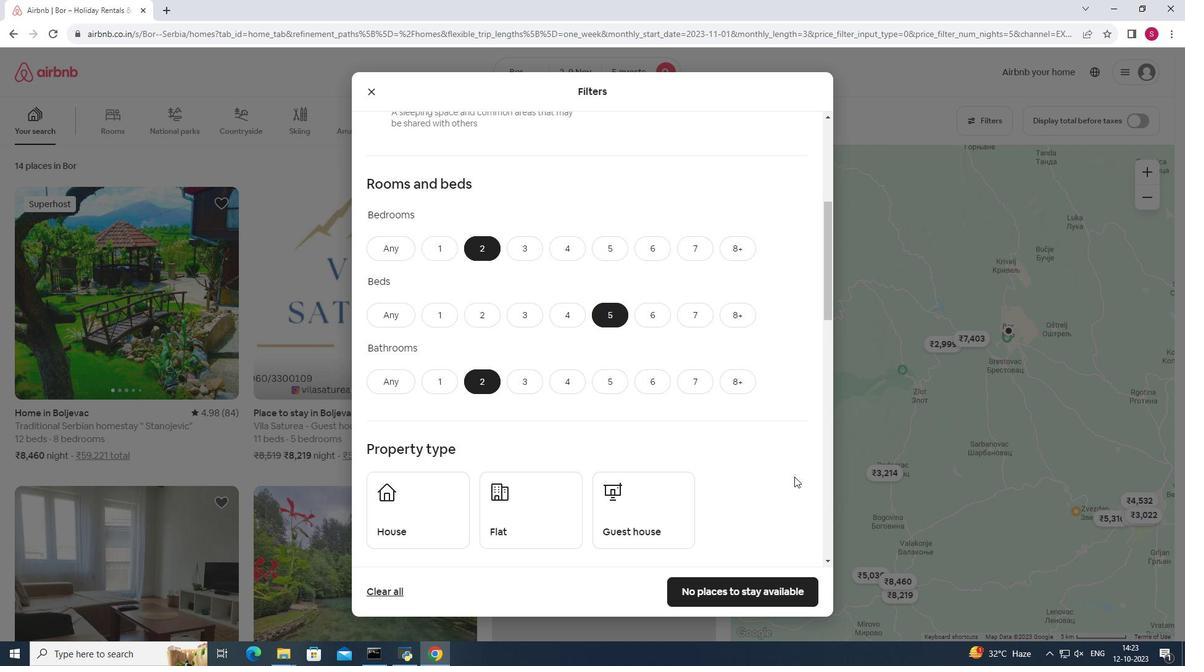 
Action: Mouse scrolled (794, 476) with delta (0, 0)
Screenshot: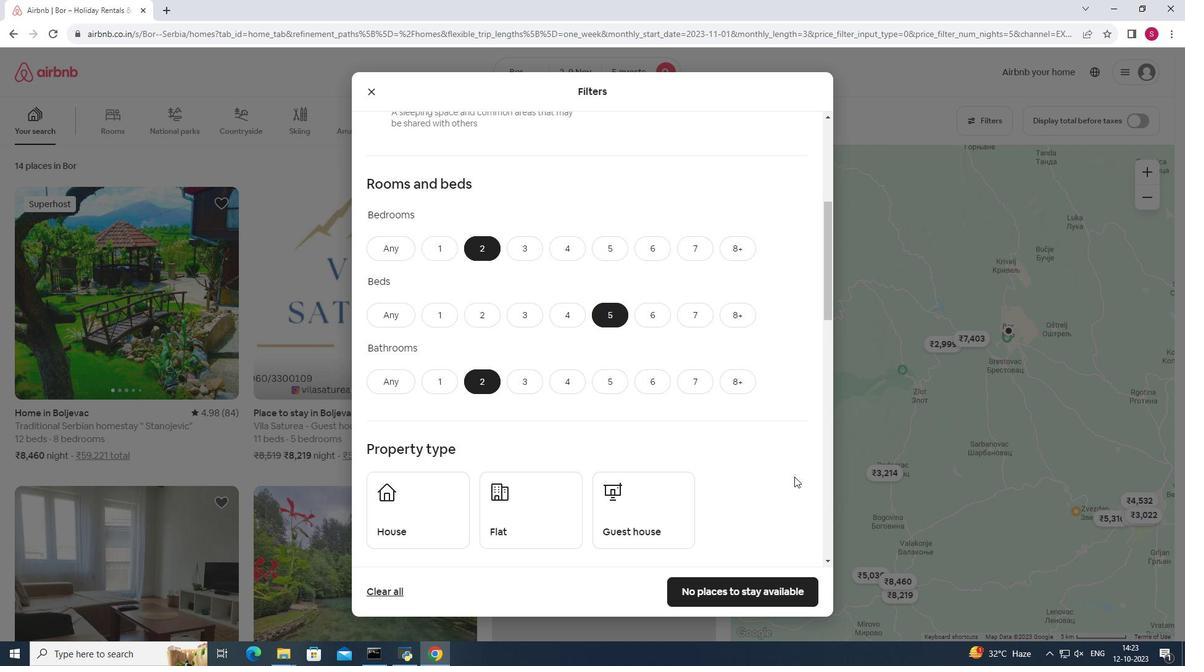 
Action: Mouse moved to (506, 458)
Screenshot: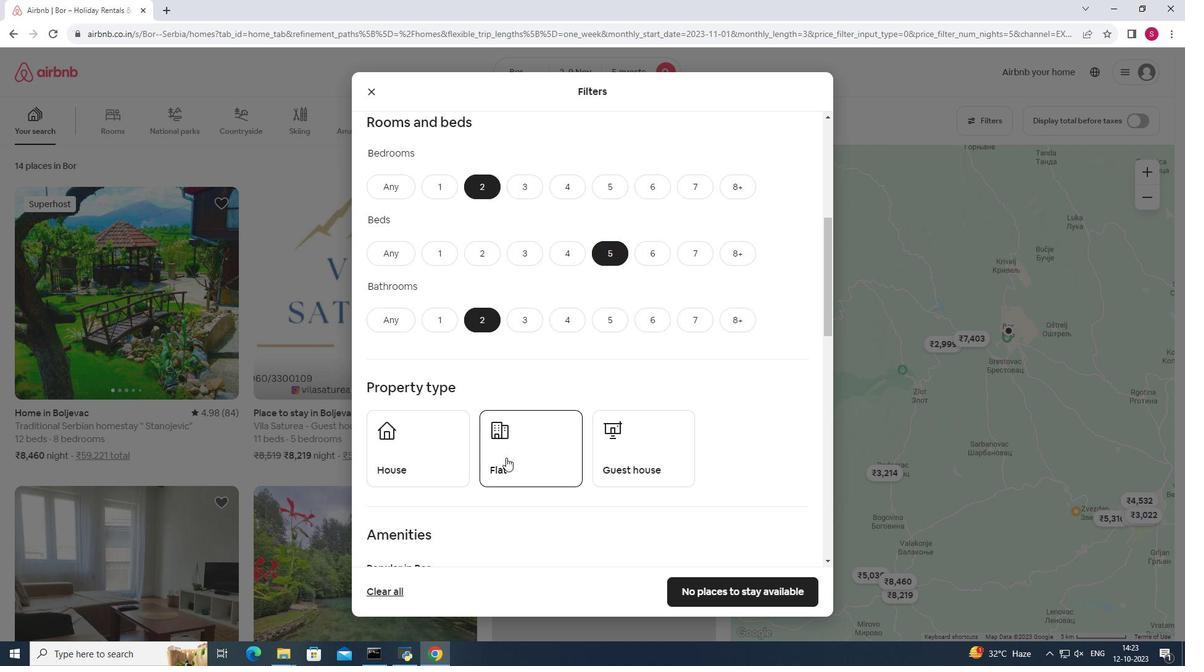 
Action: Mouse pressed left at (506, 458)
Screenshot: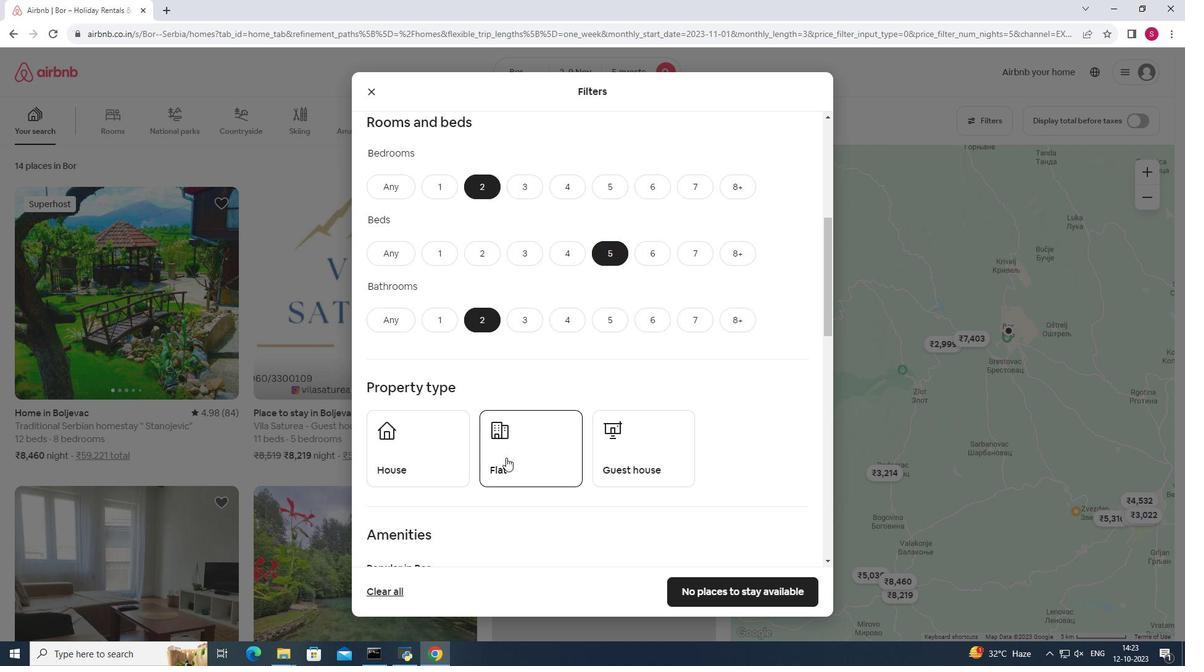 
Action: Mouse moved to (756, 470)
Screenshot: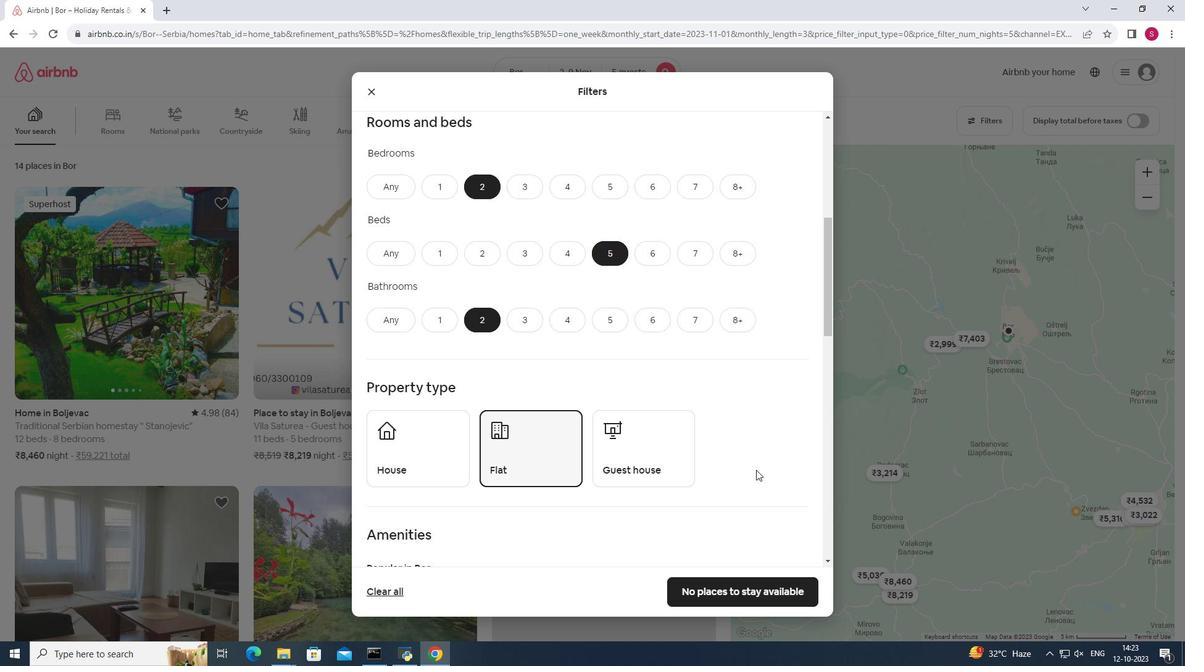 
Action: Mouse scrolled (756, 469) with delta (0, 0)
Screenshot: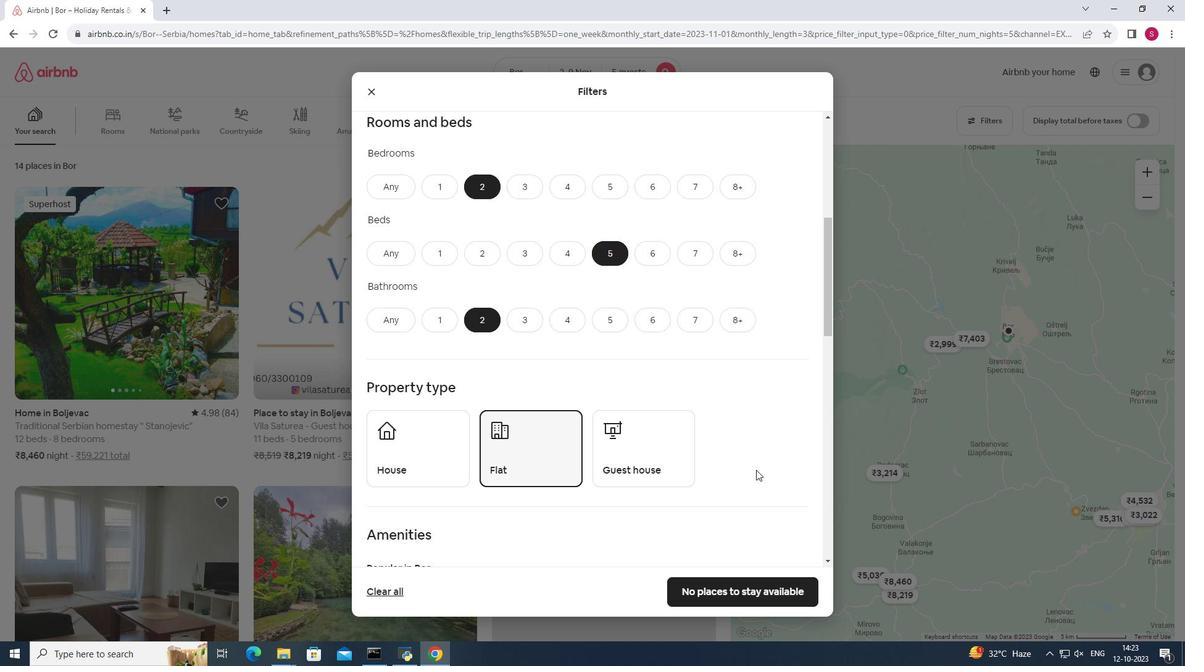 
Action: Mouse scrolled (756, 469) with delta (0, 0)
Screenshot: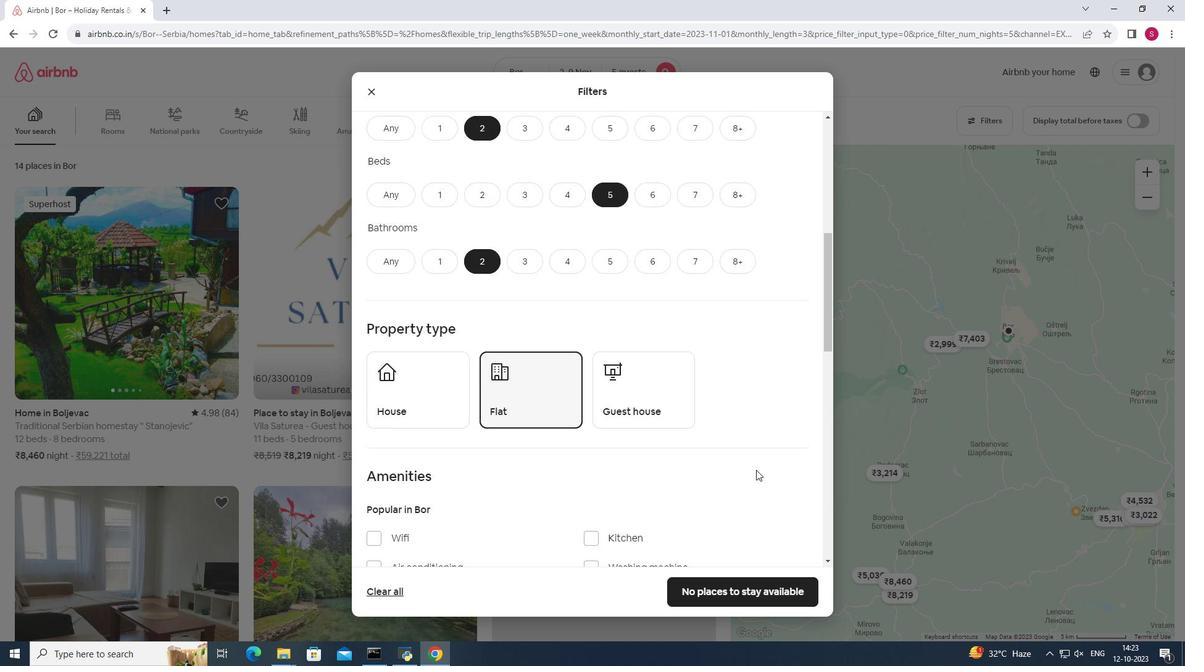 
Action: Mouse moved to (734, 594)
Screenshot: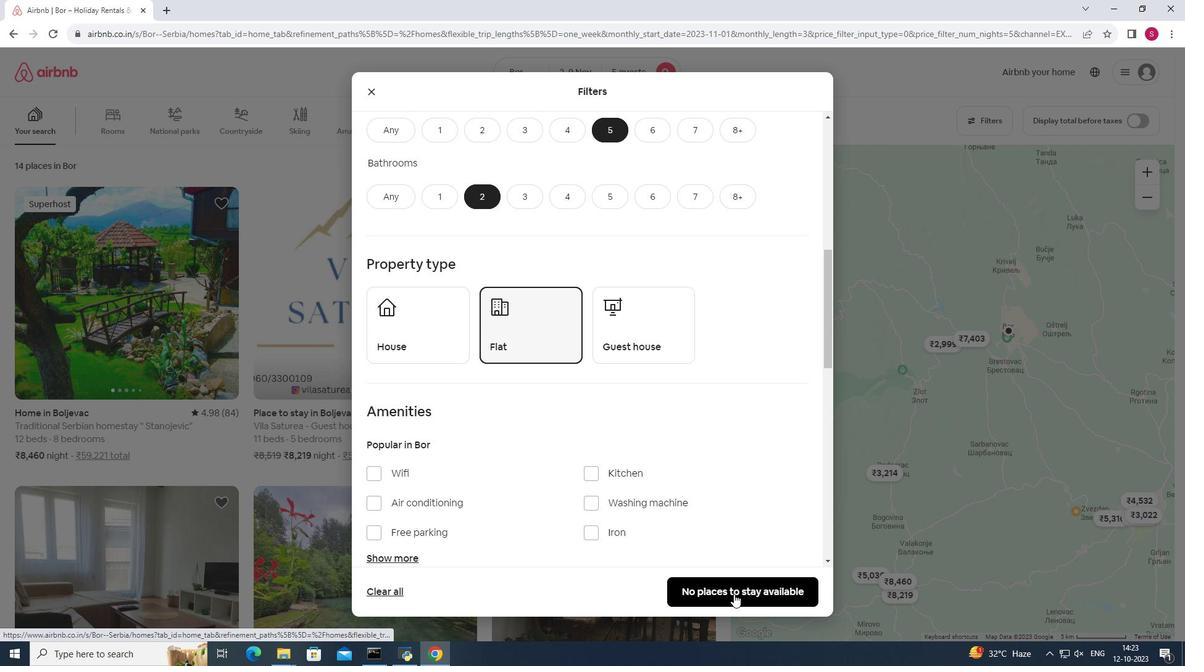 
Action: Mouse pressed left at (734, 594)
Screenshot: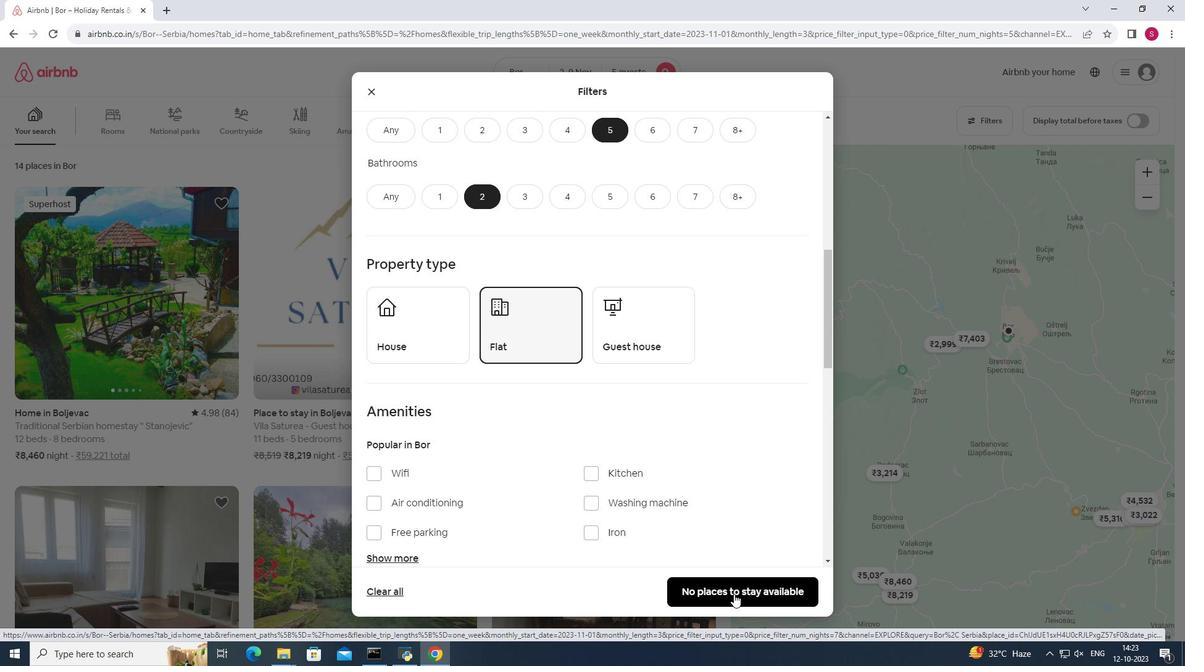 
Action: Mouse moved to (716, 582)
Screenshot: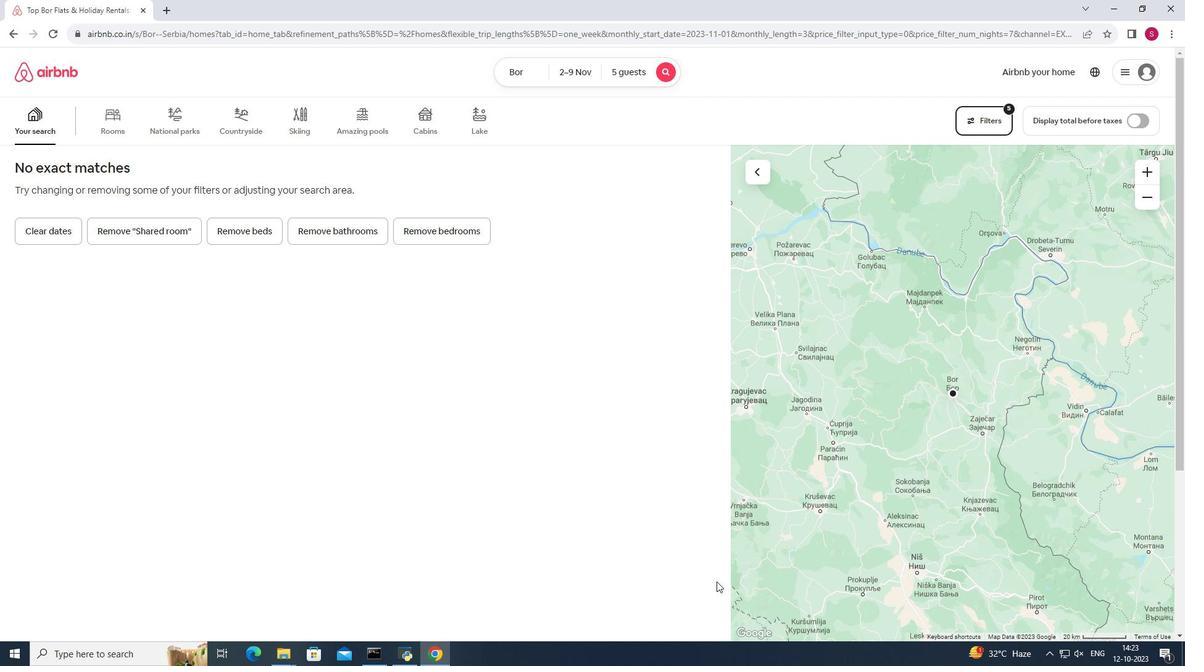 
